 Task: Search one way flight ticket for 4 adults, 2 children, 2 infants in seat and 1 infant on lap in economy from Harrisburg: Harrisburg International Airport to New Bern: Coastal Carolina Regional Airport (was Craven County Regional) on 8-4-2023. Price is upto 30000. Outbound departure time preference is 5:15.
Action: Mouse pressed left at (281, 247)
Screenshot: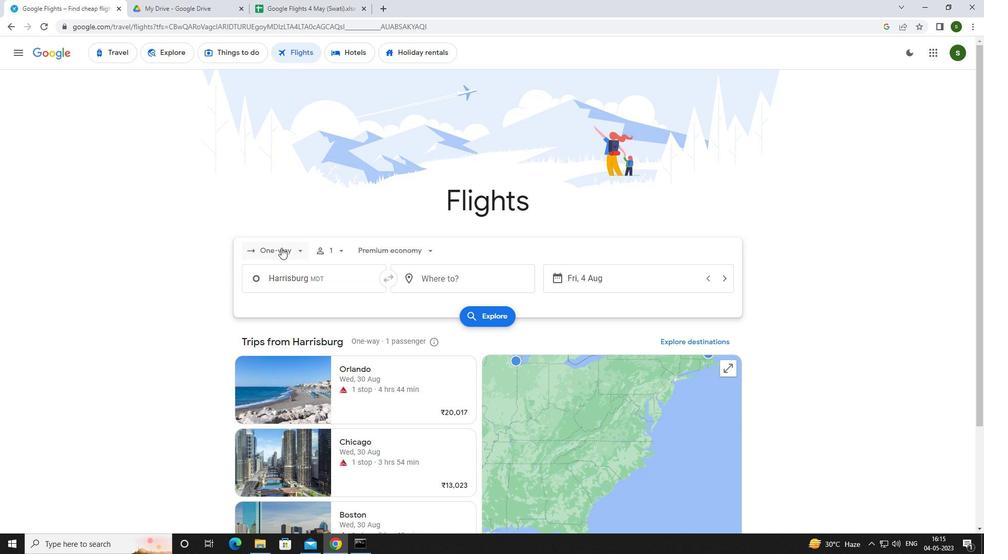 
Action: Mouse moved to (287, 297)
Screenshot: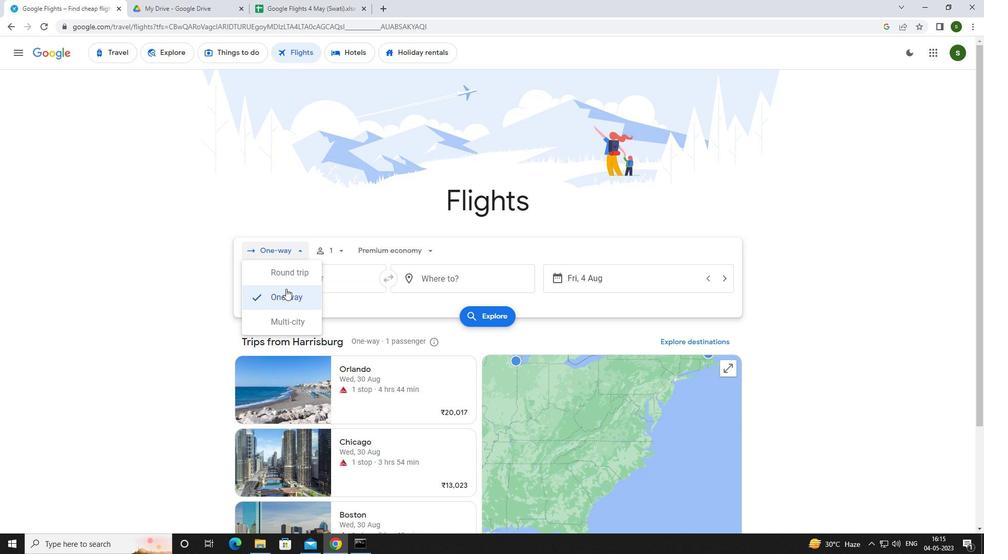 
Action: Mouse pressed left at (287, 297)
Screenshot: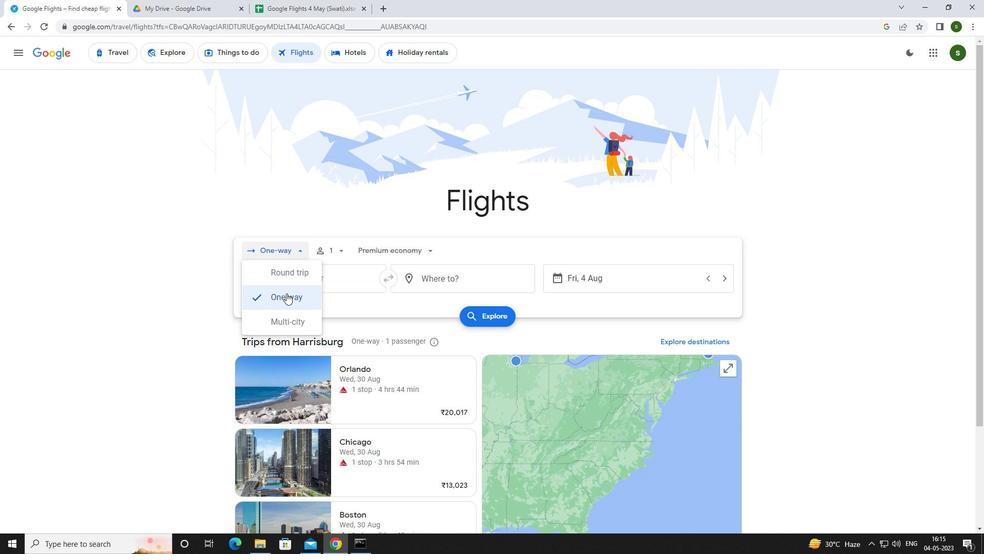 
Action: Mouse moved to (339, 251)
Screenshot: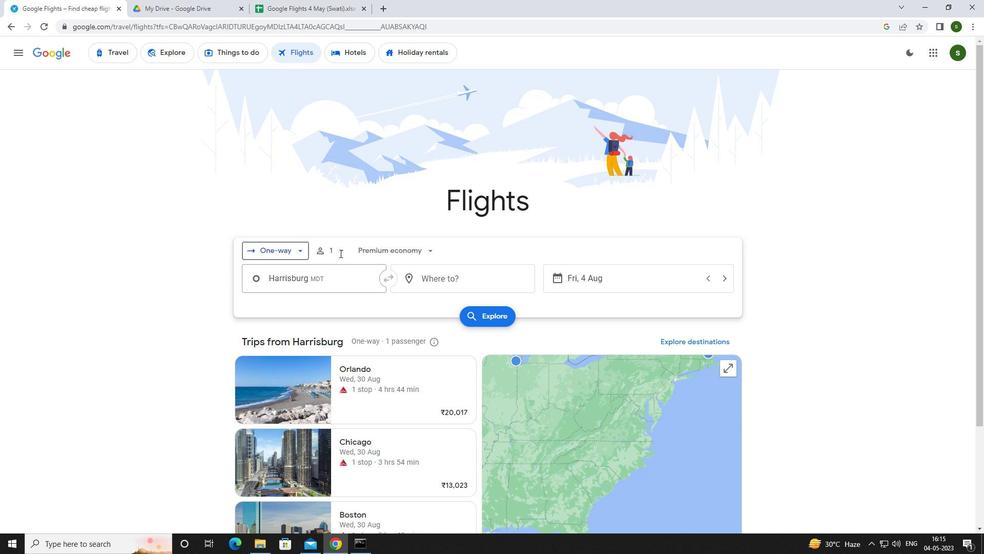 
Action: Mouse pressed left at (339, 251)
Screenshot: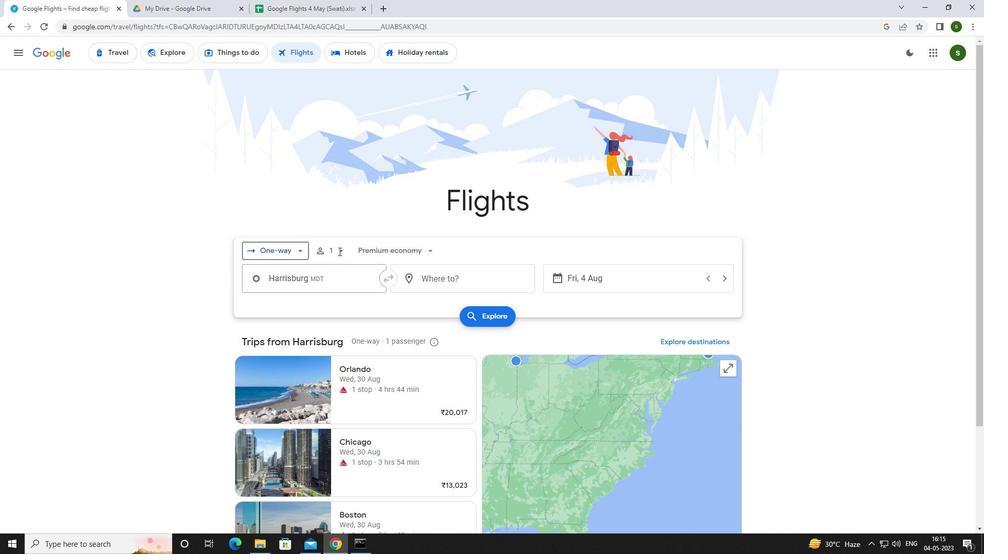 
Action: Mouse moved to (419, 275)
Screenshot: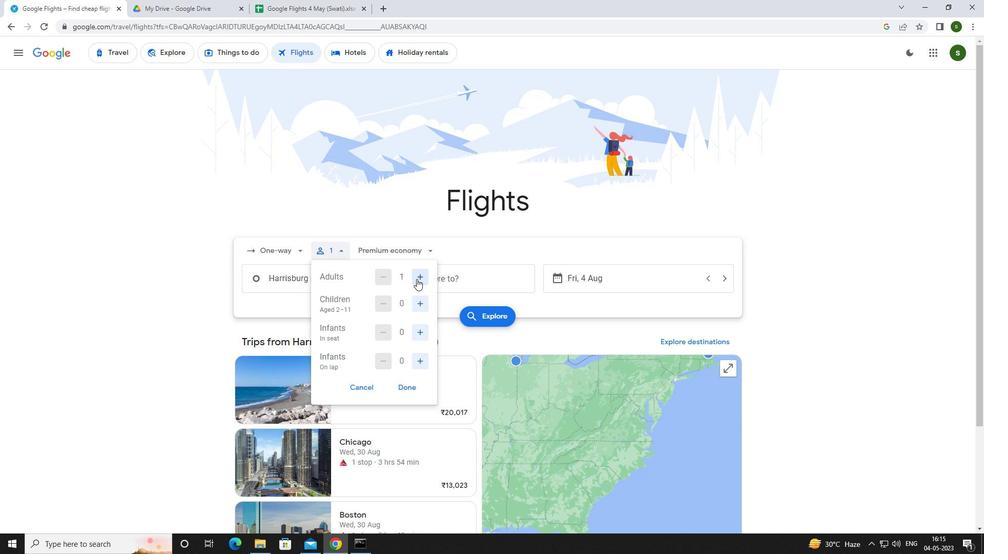 
Action: Mouse pressed left at (419, 275)
Screenshot: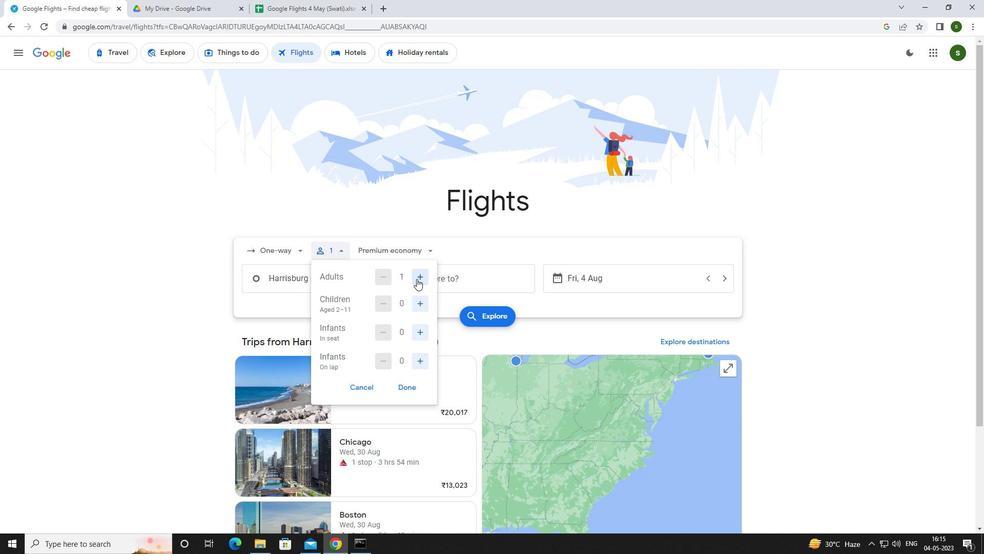 
Action: Mouse pressed left at (419, 275)
Screenshot: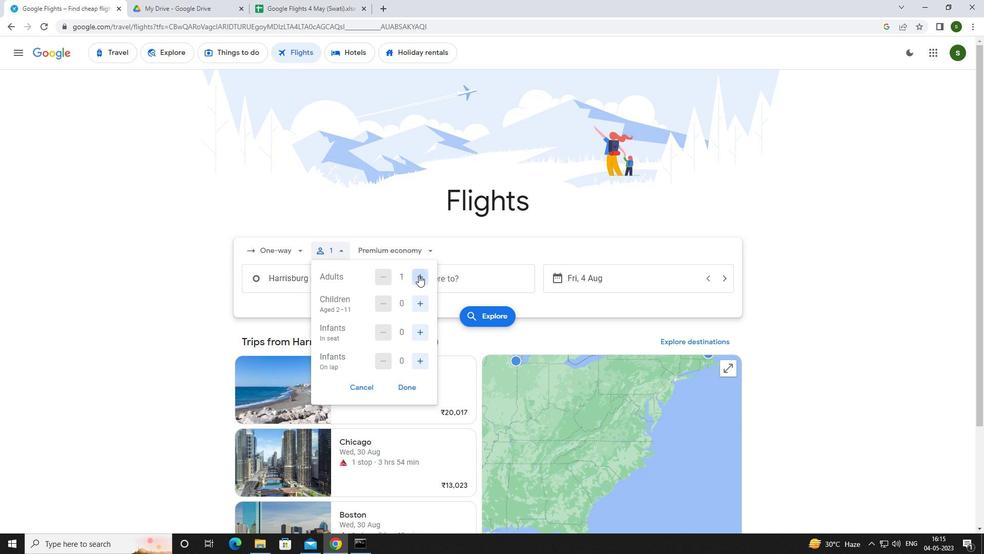 
Action: Mouse pressed left at (419, 275)
Screenshot: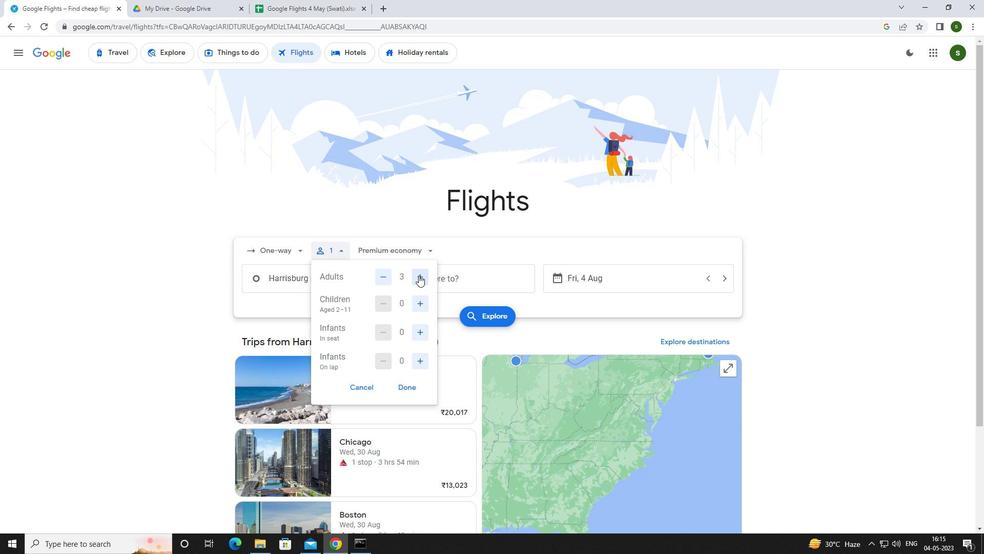 
Action: Mouse moved to (419, 301)
Screenshot: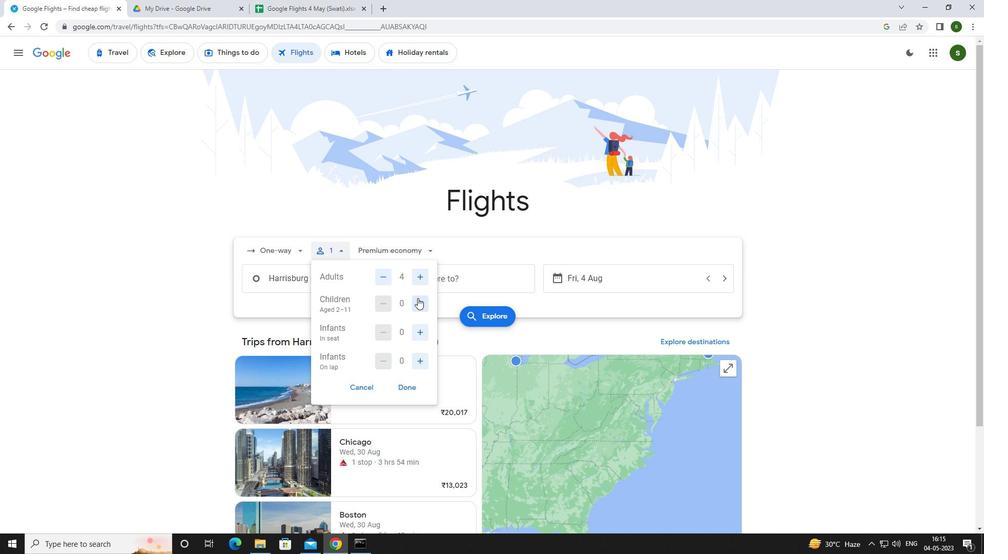 
Action: Mouse pressed left at (419, 301)
Screenshot: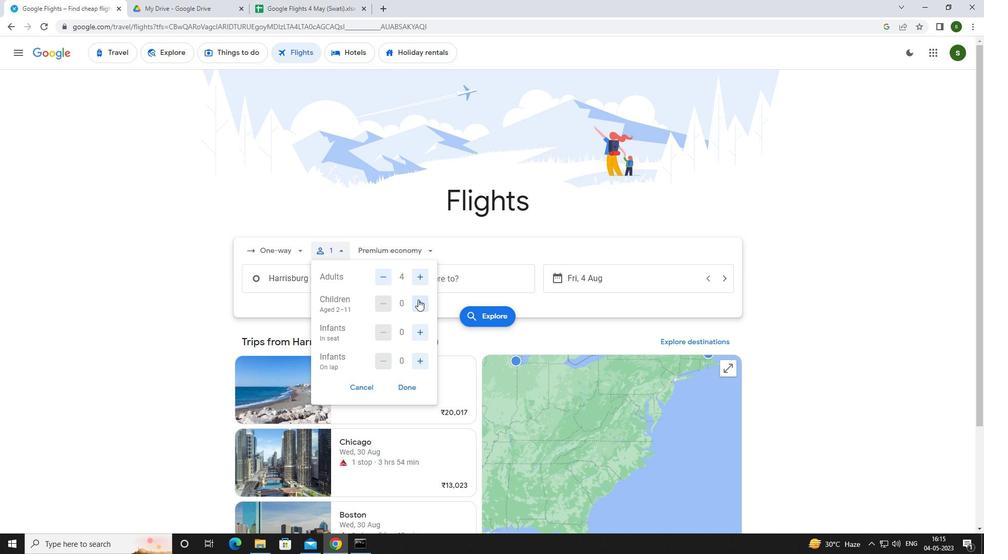 
Action: Mouse moved to (420, 301)
Screenshot: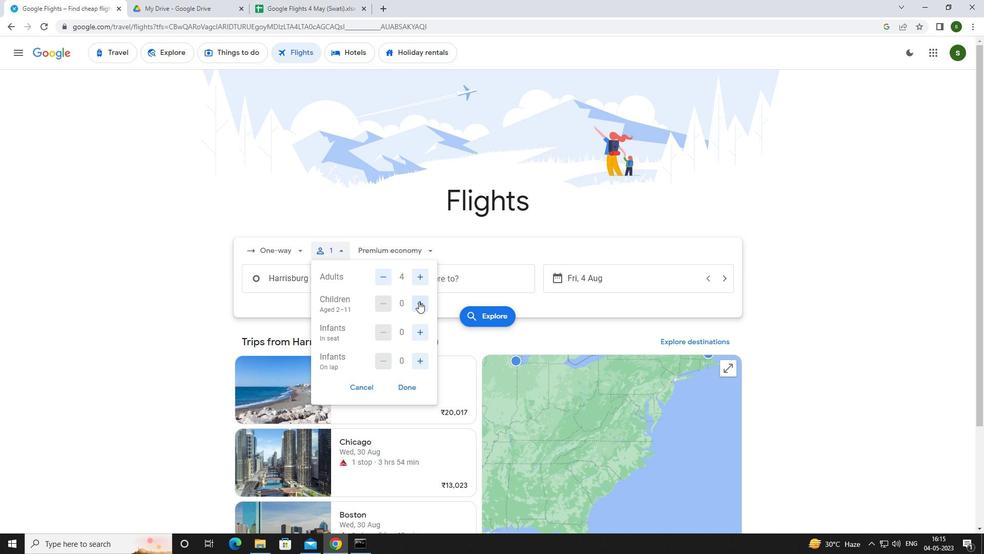 
Action: Mouse pressed left at (420, 301)
Screenshot: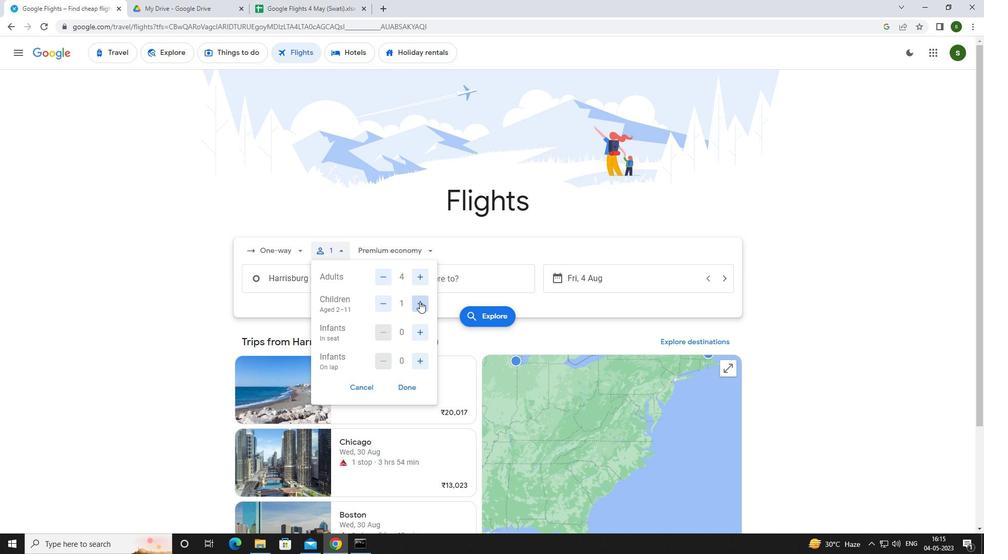 
Action: Mouse moved to (418, 327)
Screenshot: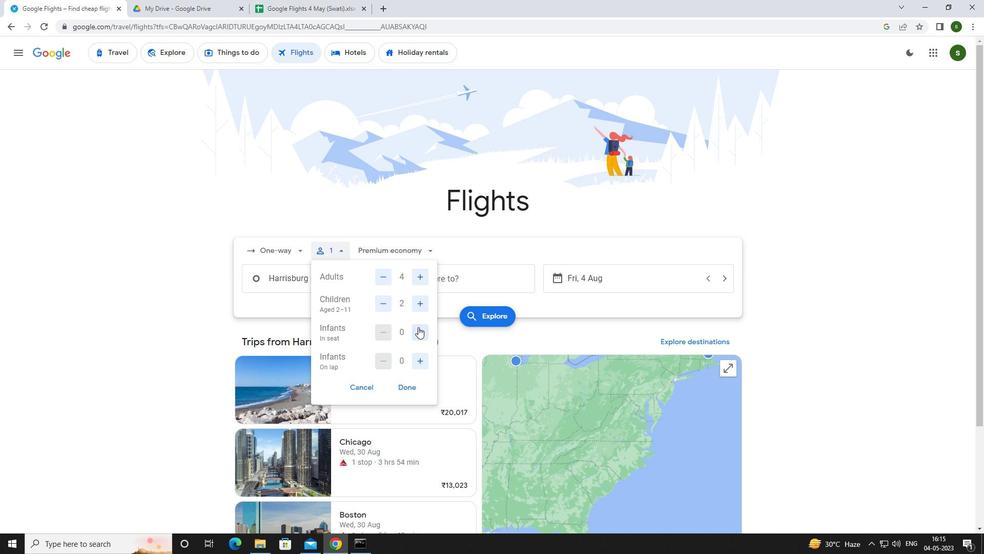 
Action: Mouse pressed left at (418, 327)
Screenshot: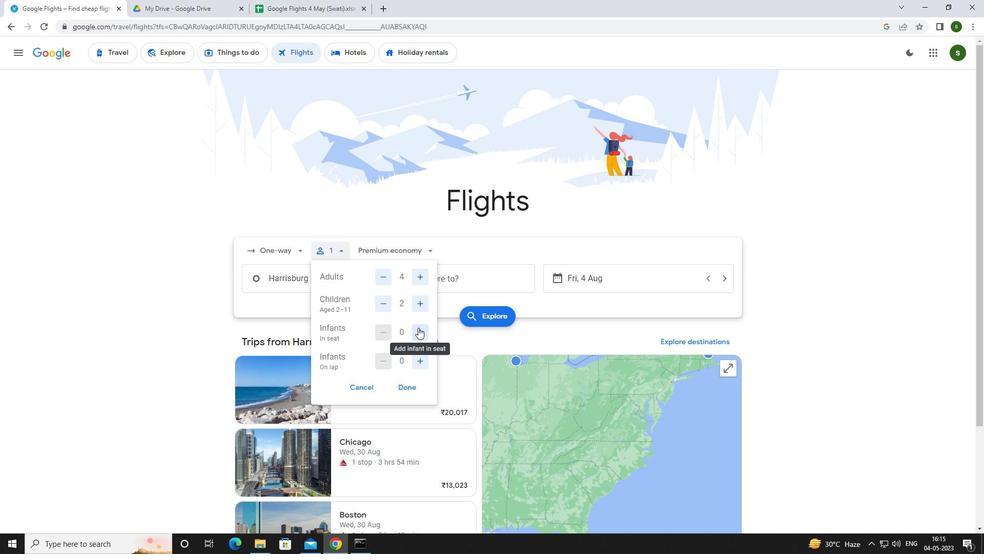 
Action: Mouse pressed left at (418, 327)
Screenshot: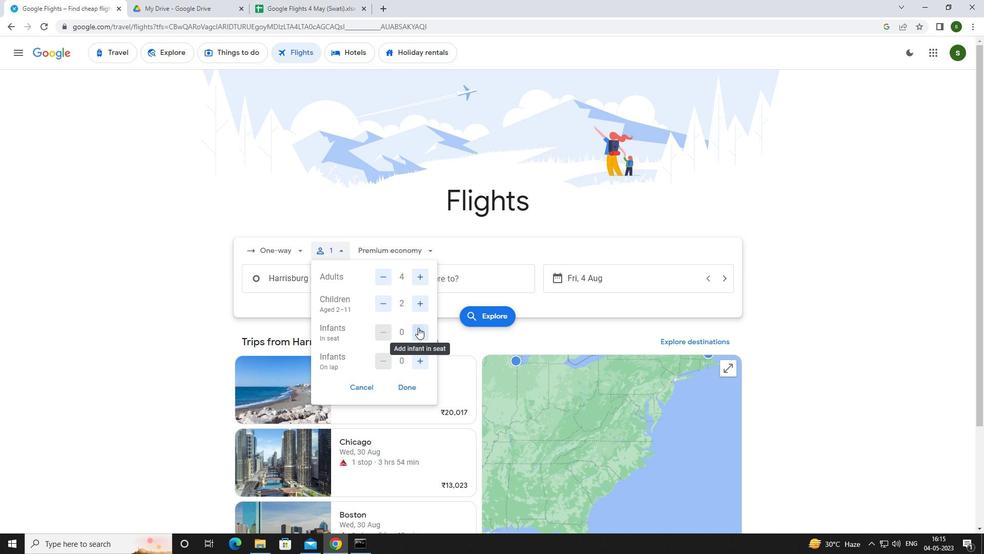 
Action: Mouse moved to (421, 359)
Screenshot: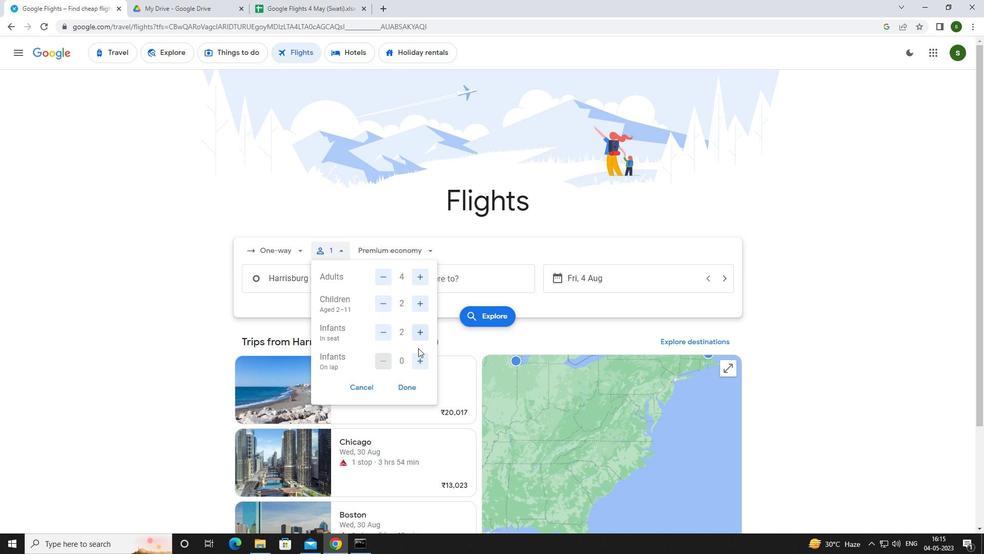 
Action: Mouse pressed left at (421, 359)
Screenshot: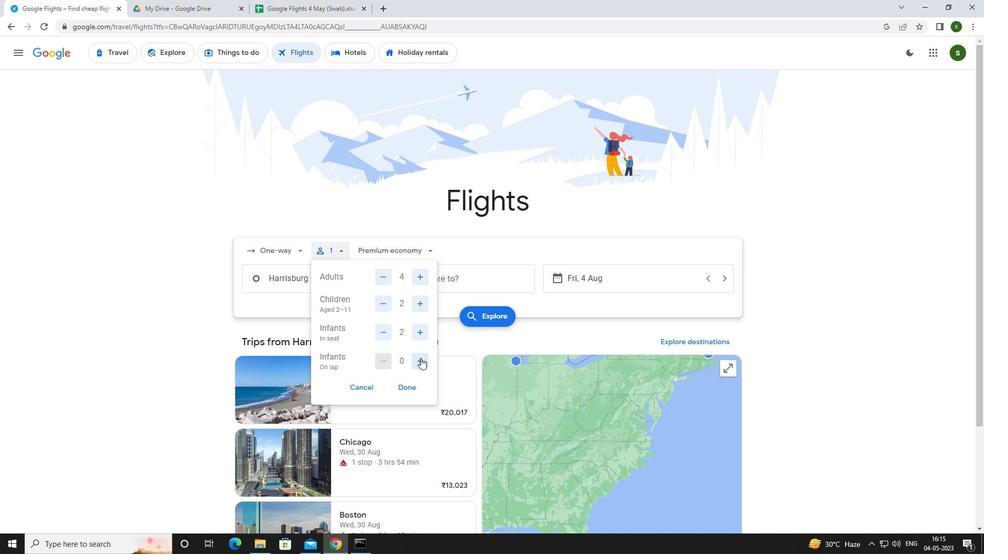 
Action: Mouse moved to (407, 250)
Screenshot: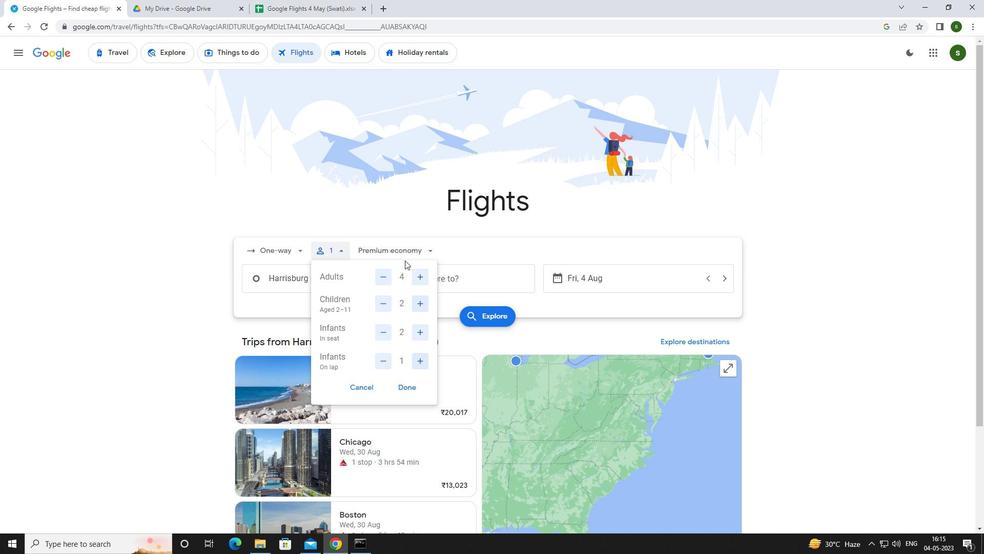 
Action: Mouse pressed left at (407, 250)
Screenshot: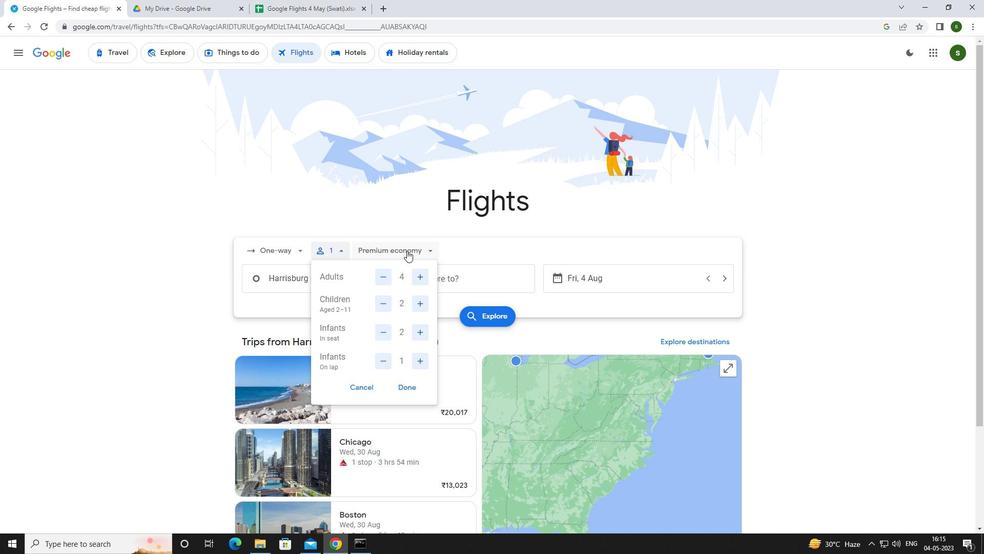 
Action: Mouse moved to (408, 272)
Screenshot: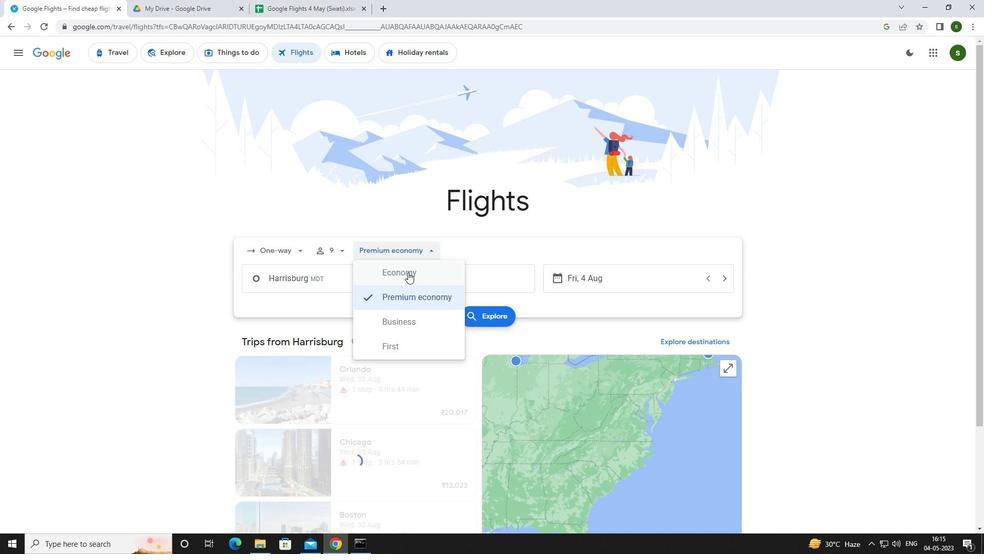 
Action: Mouse pressed left at (408, 272)
Screenshot: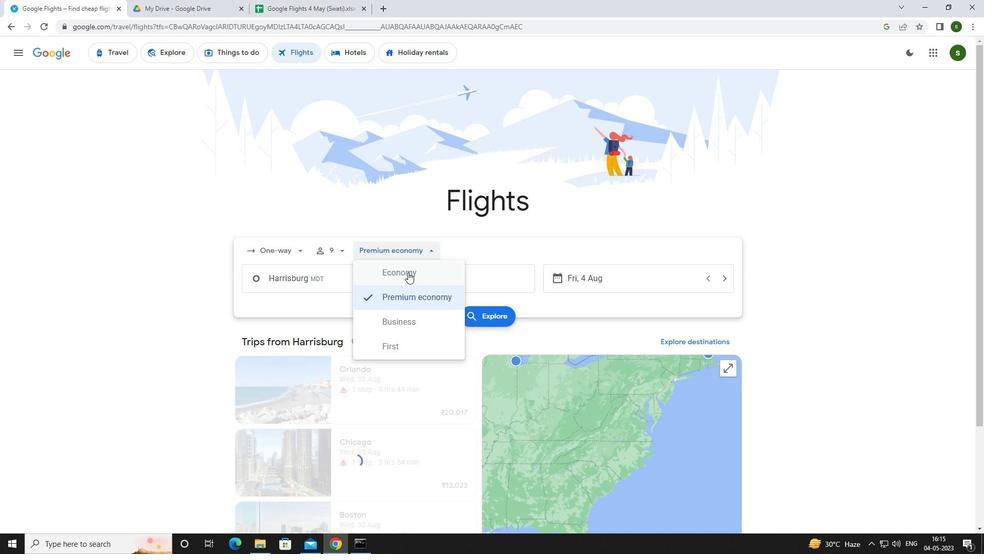 
Action: Mouse moved to (350, 281)
Screenshot: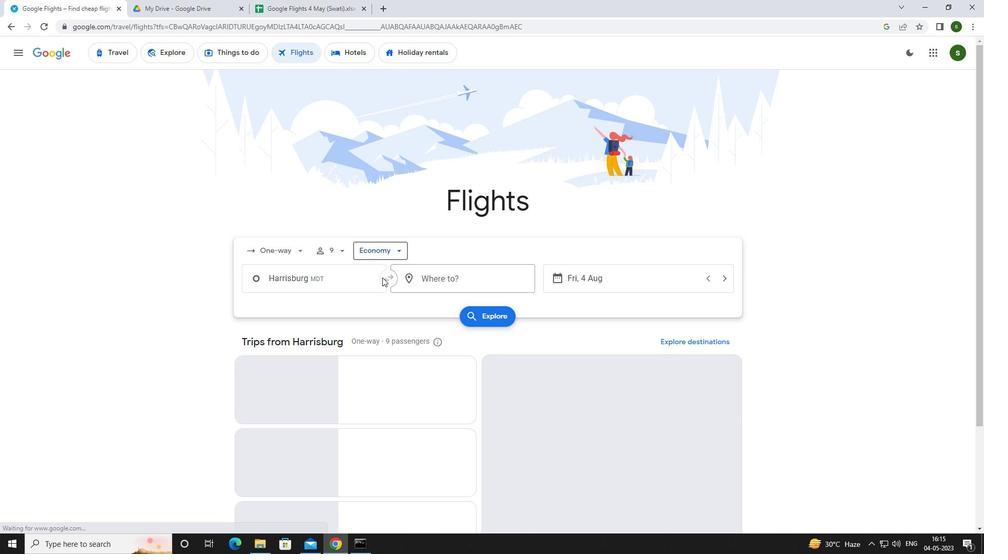 
Action: Mouse pressed left at (350, 281)
Screenshot: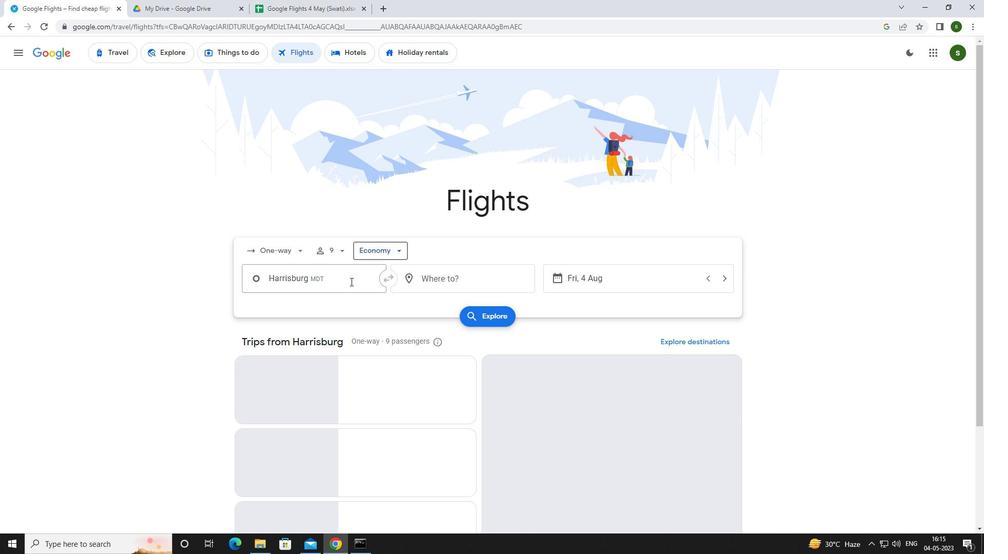
Action: Mouse moved to (347, 283)
Screenshot: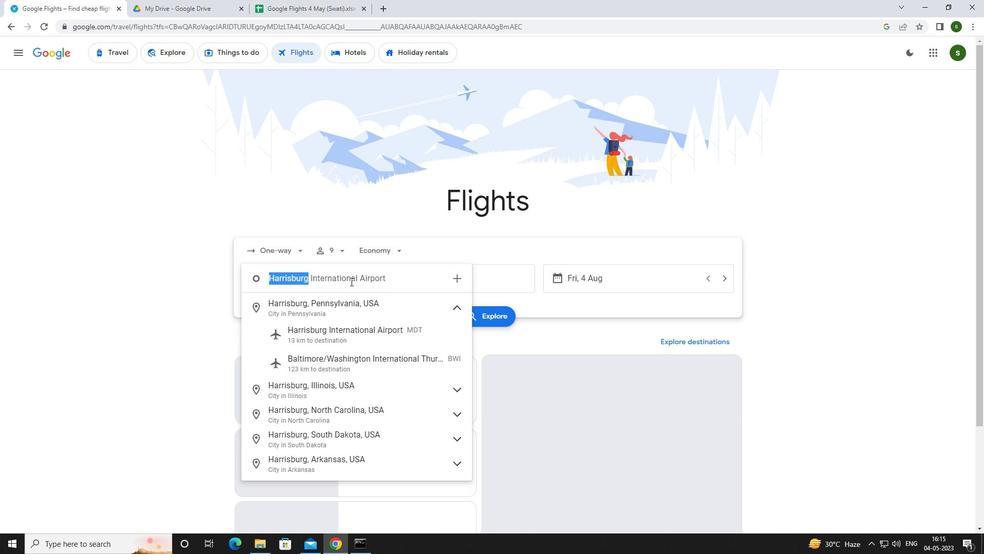 
Action: Key pressed <Key.caps_lock>h<Key.caps_lock>arrisburg
Screenshot: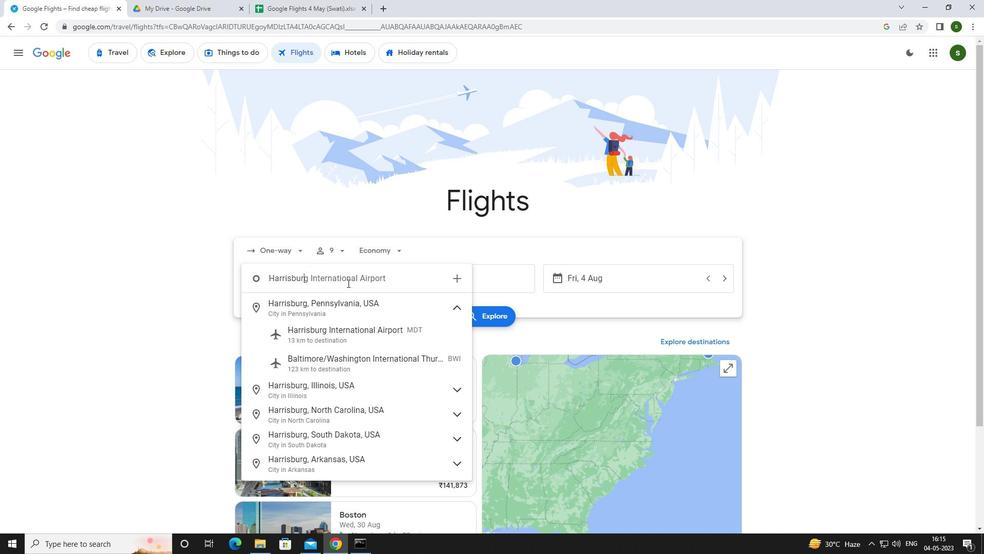 
Action: Mouse moved to (348, 332)
Screenshot: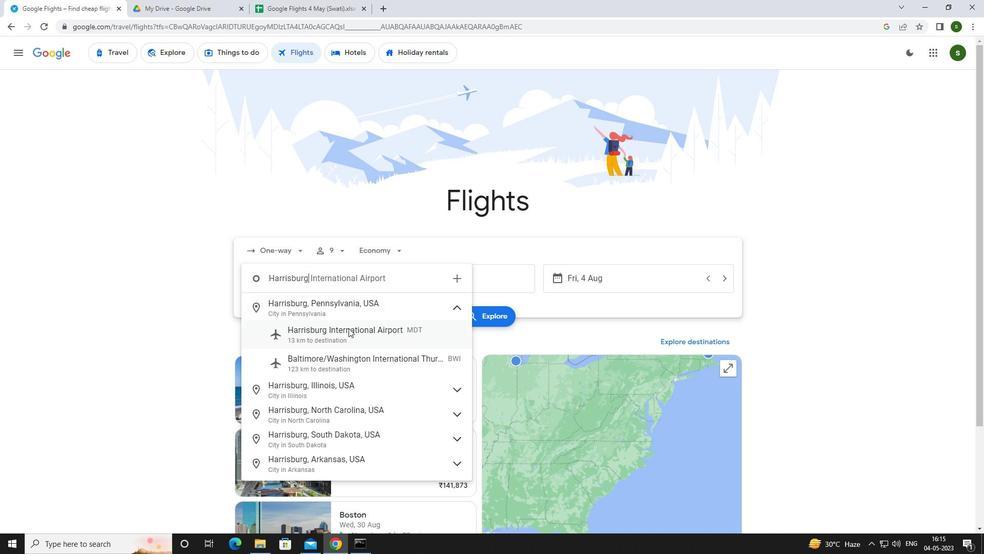 
Action: Mouse pressed left at (348, 332)
Screenshot: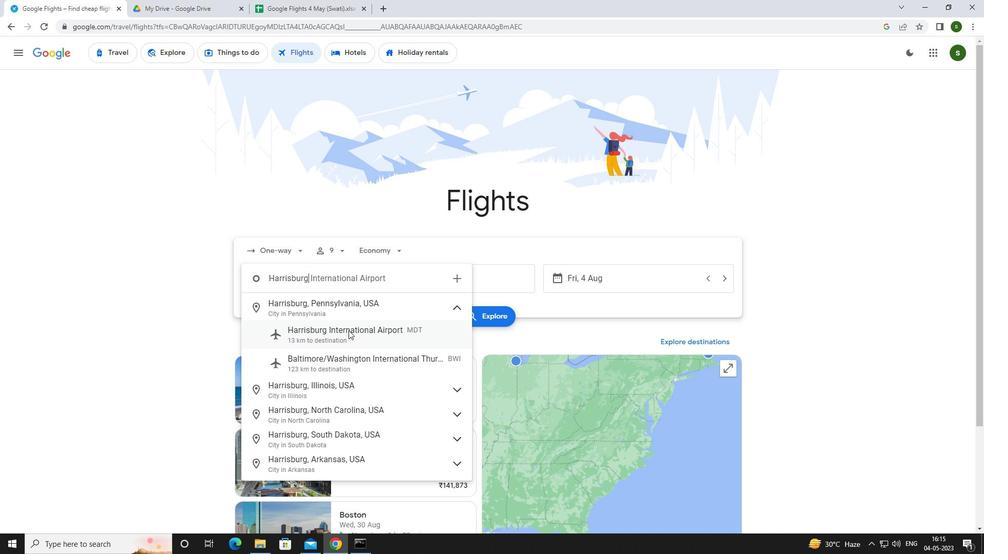 
Action: Mouse moved to (446, 274)
Screenshot: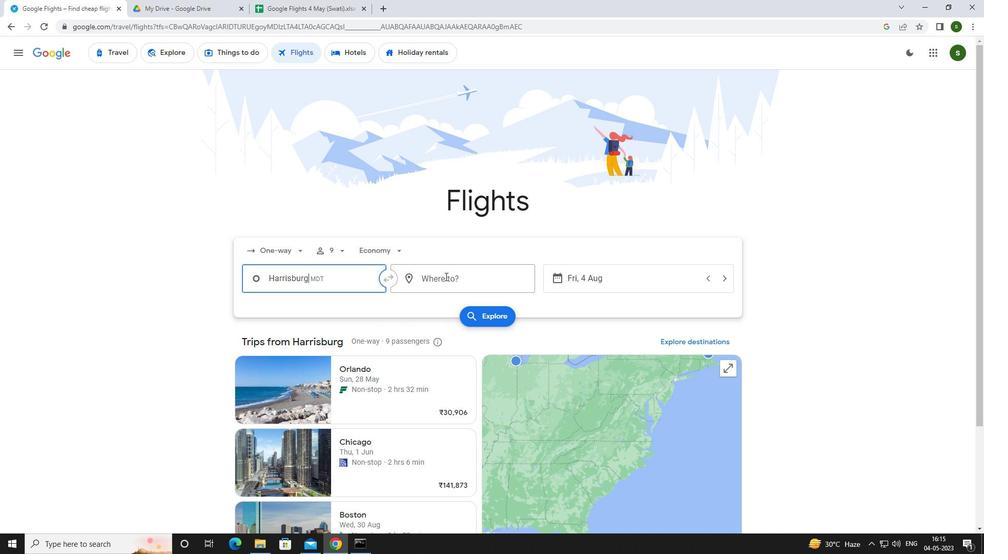 
Action: Mouse pressed left at (446, 274)
Screenshot: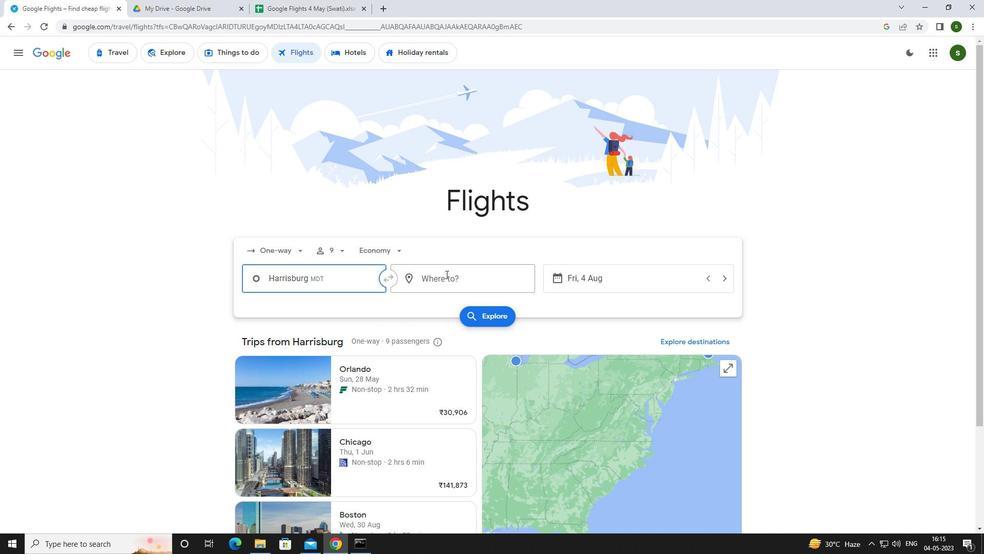 
Action: Mouse moved to (416, 285)
Screenshot: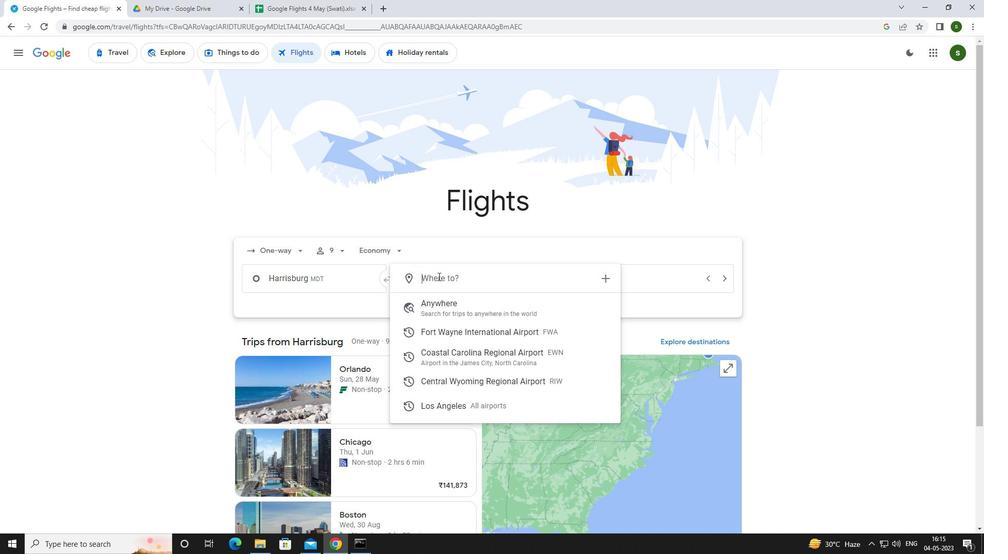 
Action: Key pressed <Key.caps_lock>c<Key.caps_lock>oastal
Screenshot: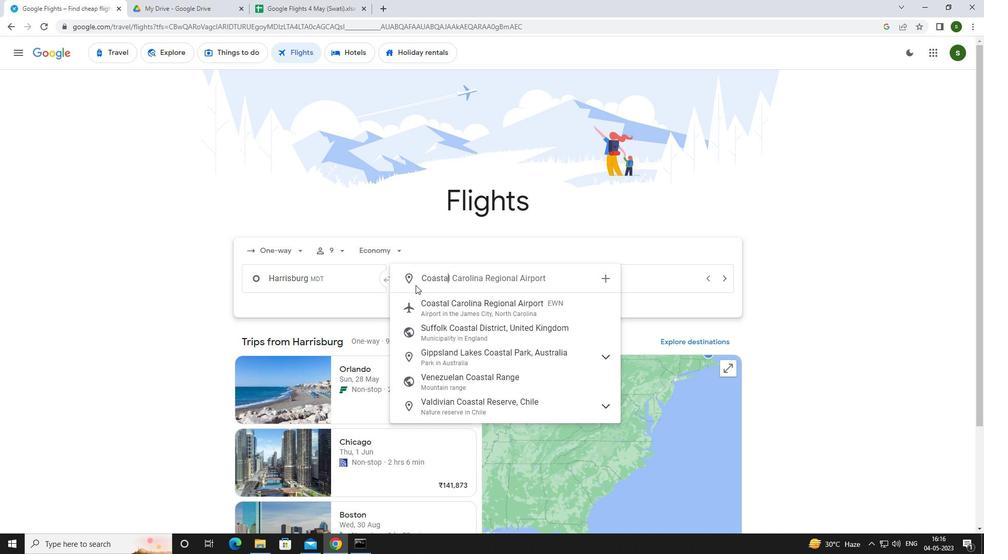 
Action: Mouse moved to (457, 305)
Screenshot: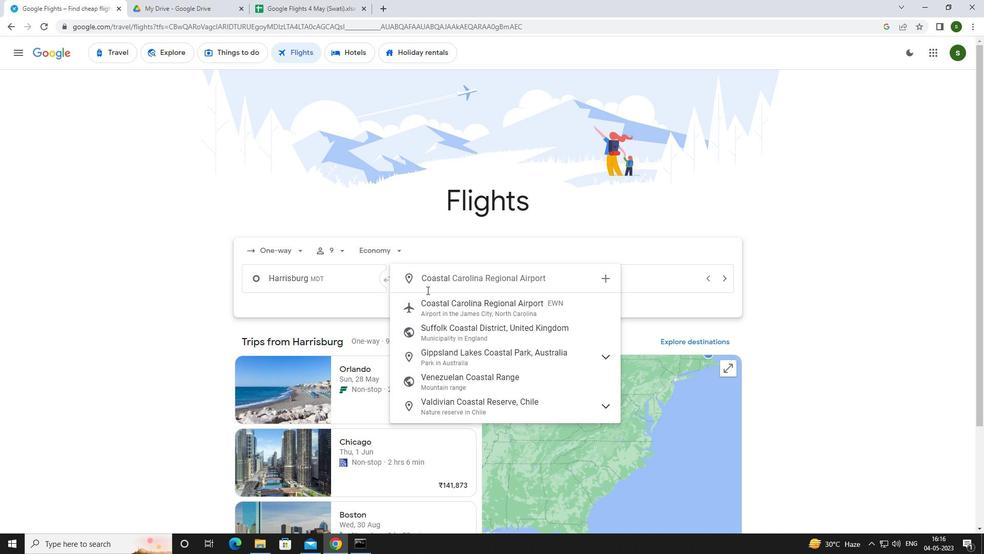 
Action: Mouse pressed left at (457, 305)
Screenshot: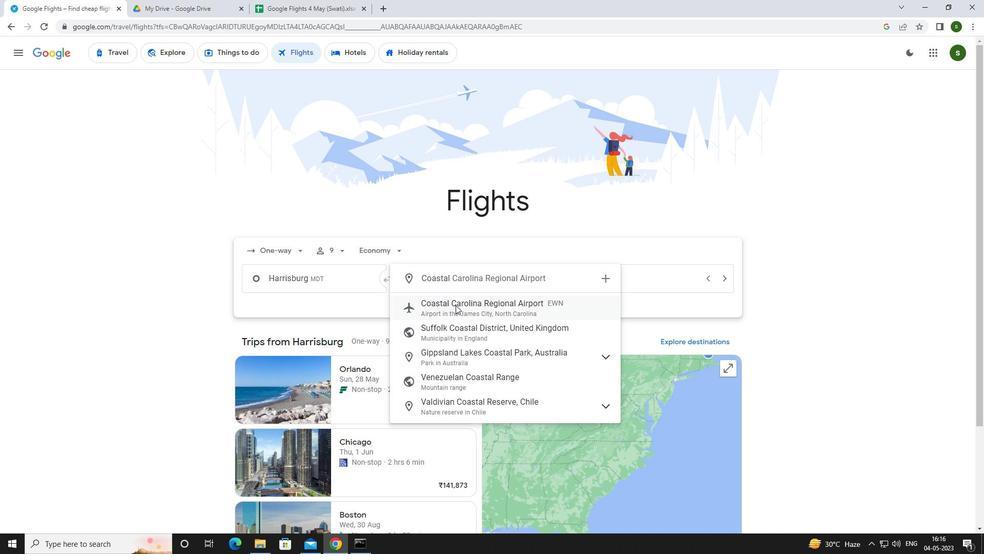 
Action: Mouse moved to (616, 280)
Screenshot: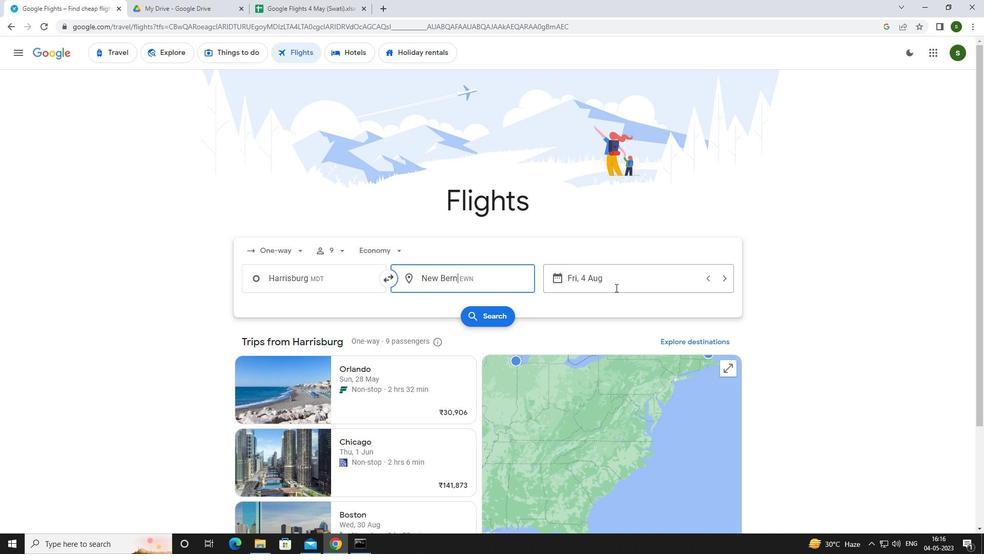 
Action: Mouse pressed left at (616, 280)
Screenshot: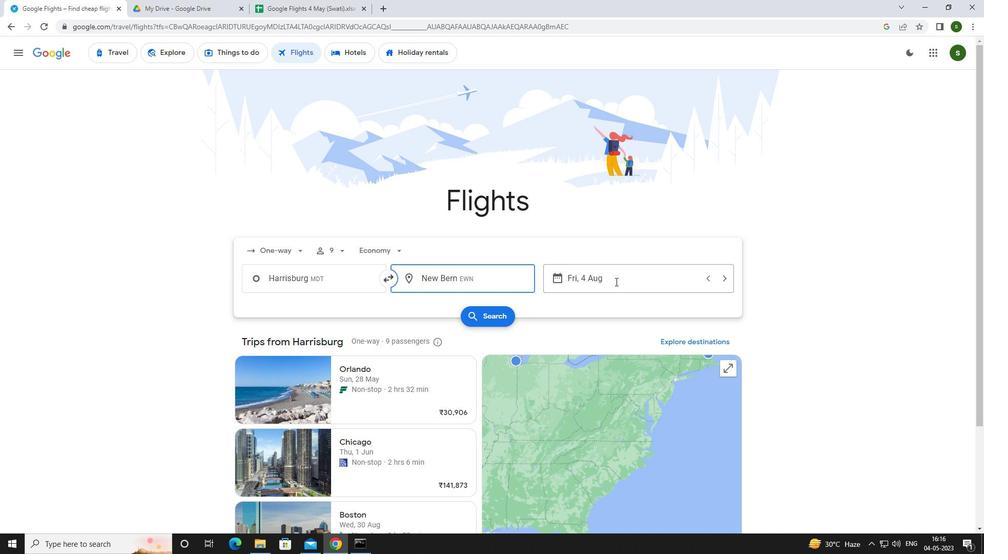 
Action: Mouse moved to (496, 341)
Screenshot: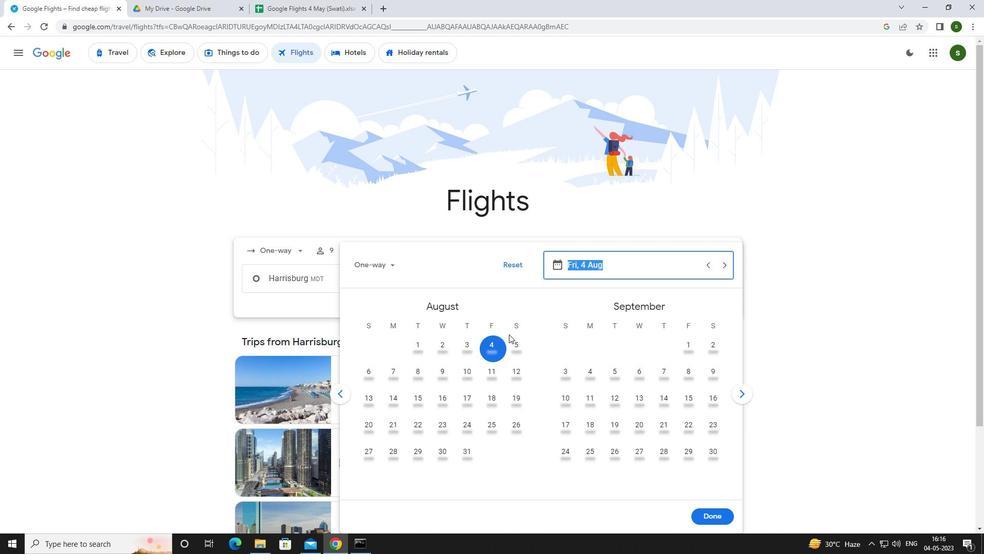 
Action: Mouse pressed left at (496, 341)
Screenshot: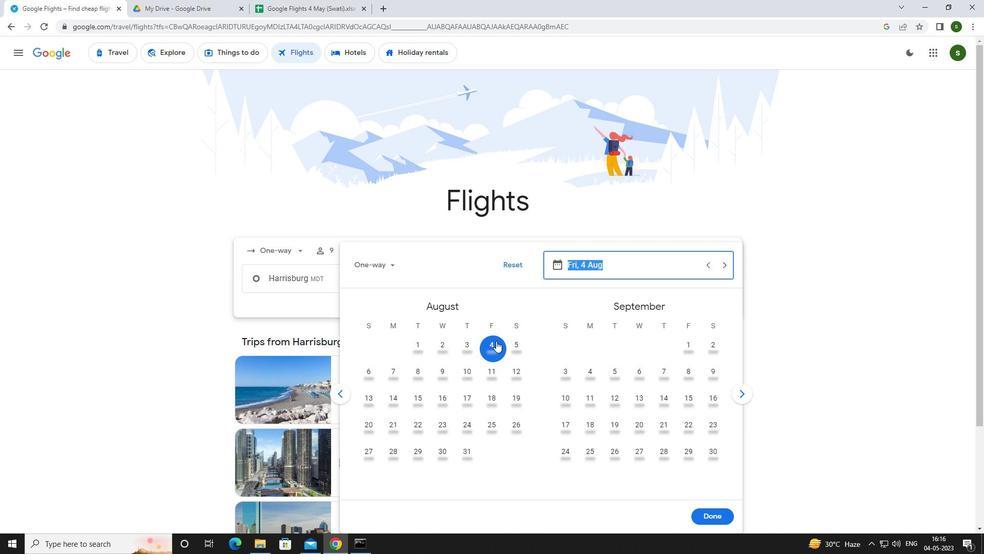 
Action: Mouse moved to (708, 513)
Screenshot: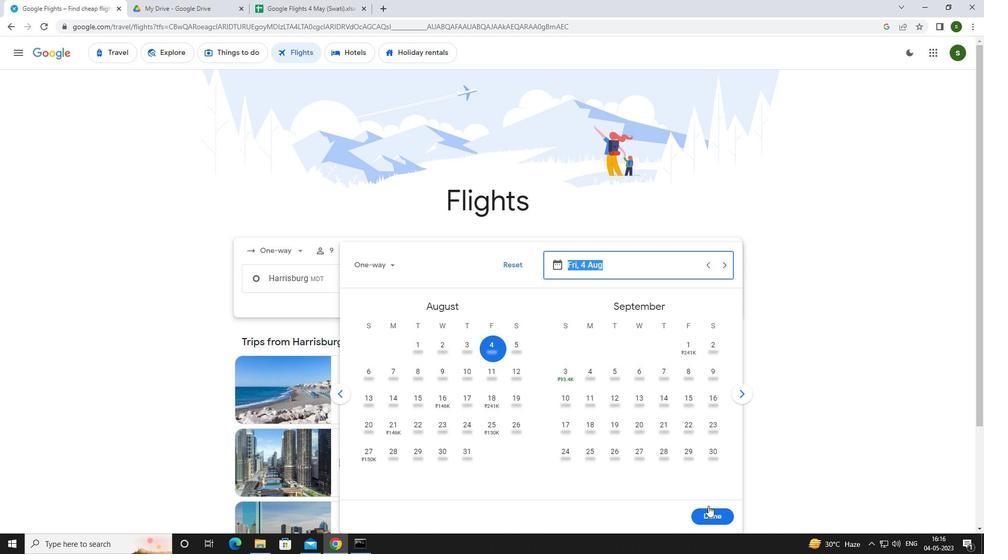 
Action: Mouse pressed left at (708, 513)
Screenshot: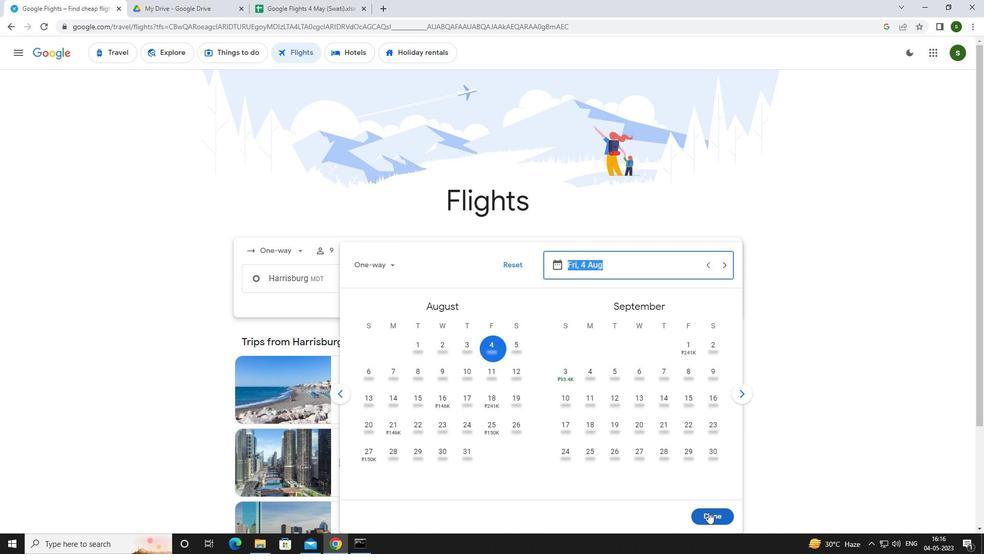 
Action: Mouse moved to (496, 313)
Screenshot: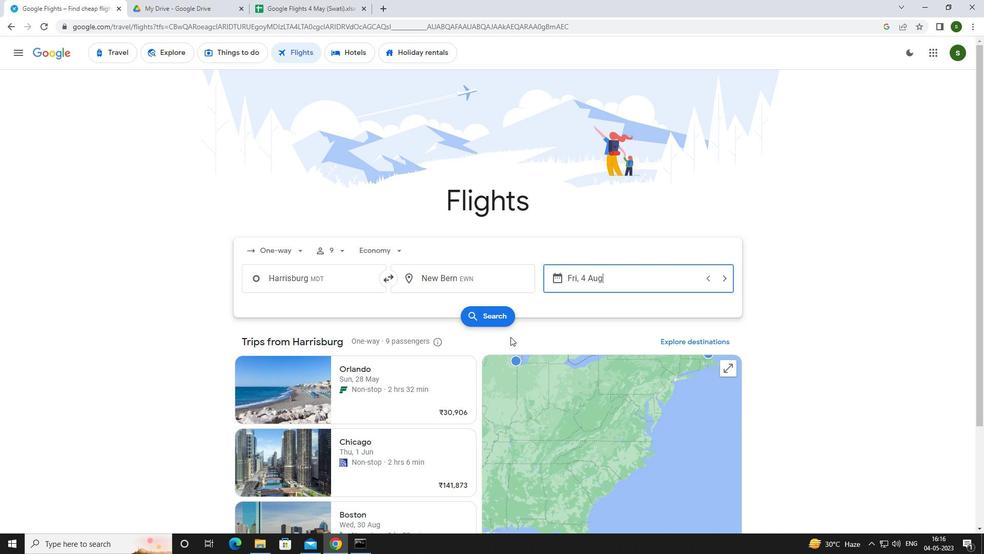 
Action: Mouse pressed left at (496, 313)
Screenshot: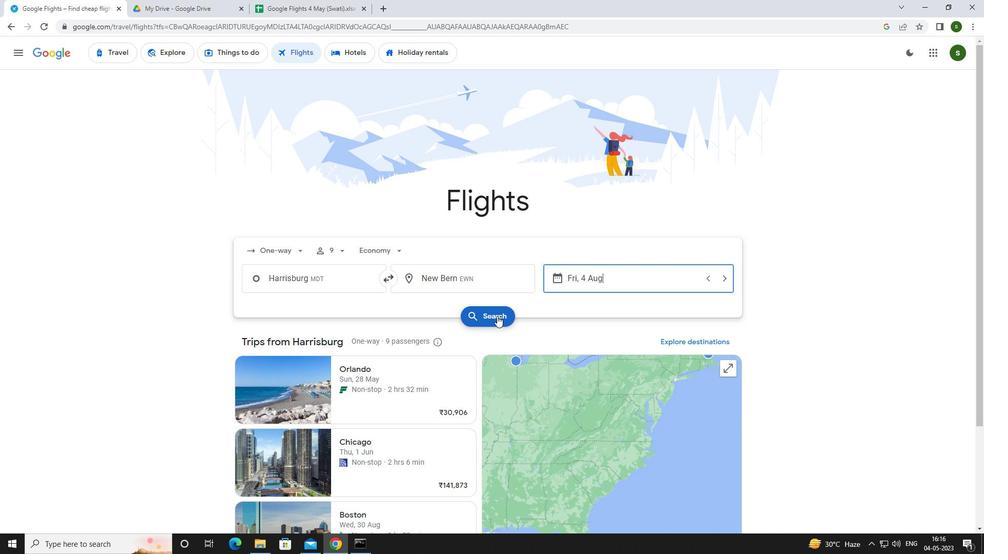 
Action: Mouse moved to (257, 145)
Screenshot: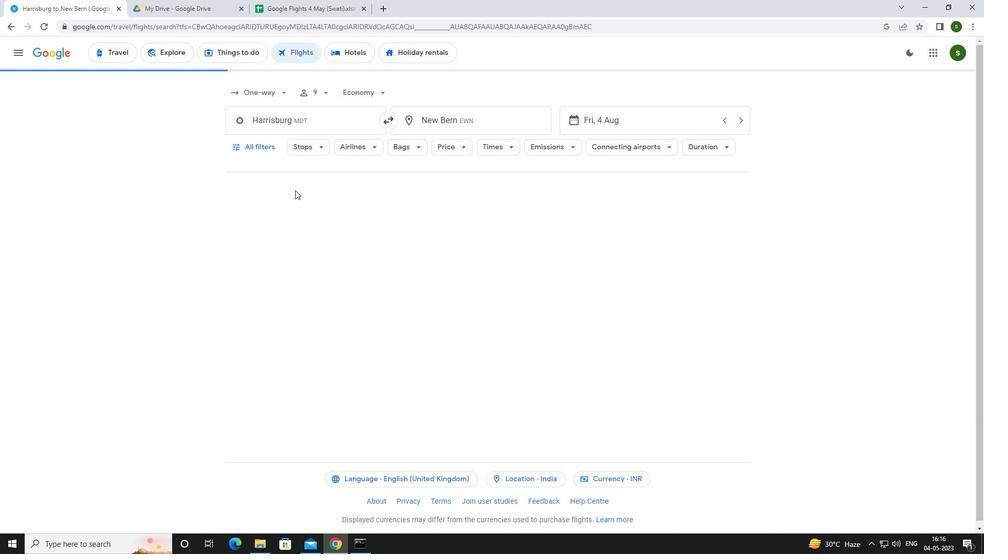 
Action: Mouse pressed left at (257, 145)
Screenshot: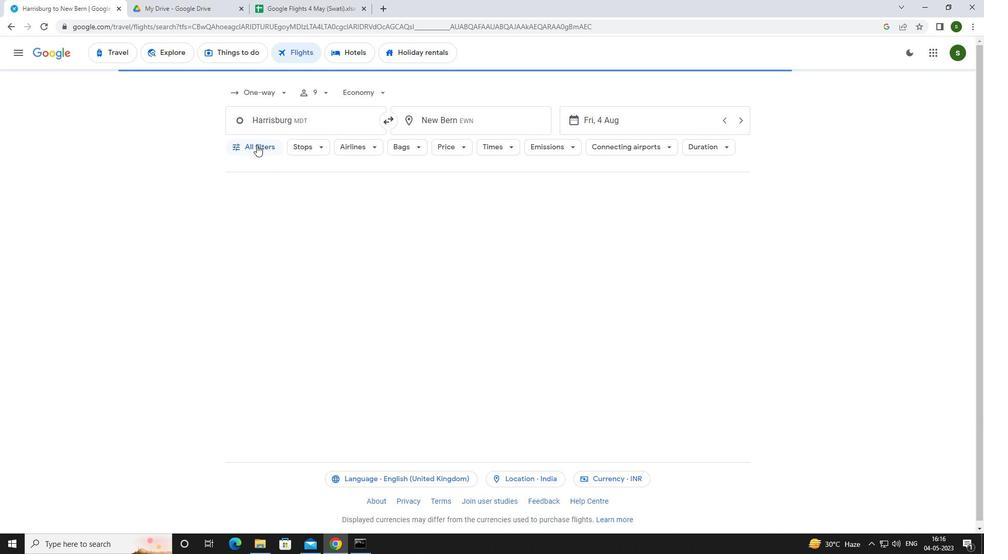 
Action: Mouse moved to (338, 257)
Screenshot: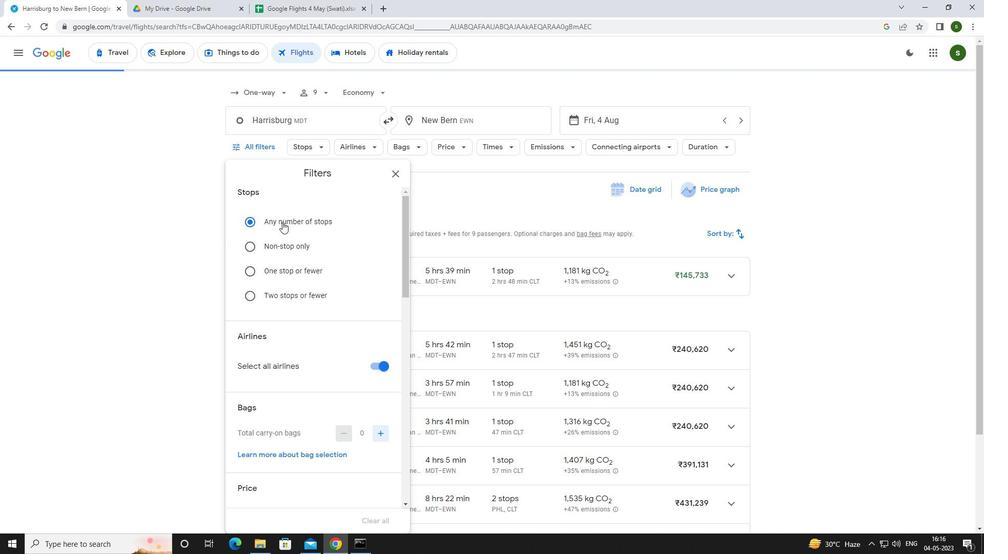 
Action: Mouse scrolled (338, 256) with delta (0, 0)
Screenshot: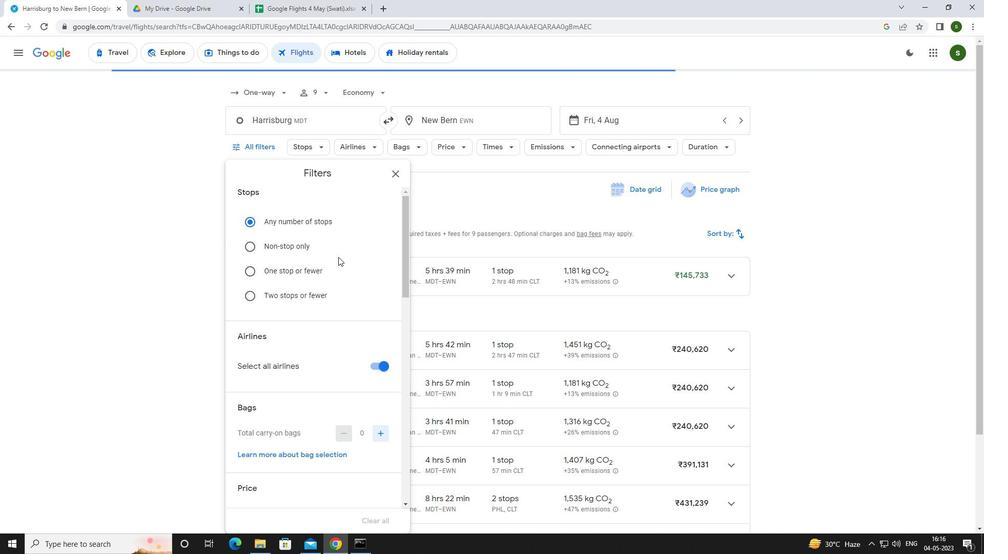 
Action: Mouse scrolled (338, 256) with delta (0, 0)
Screenshot: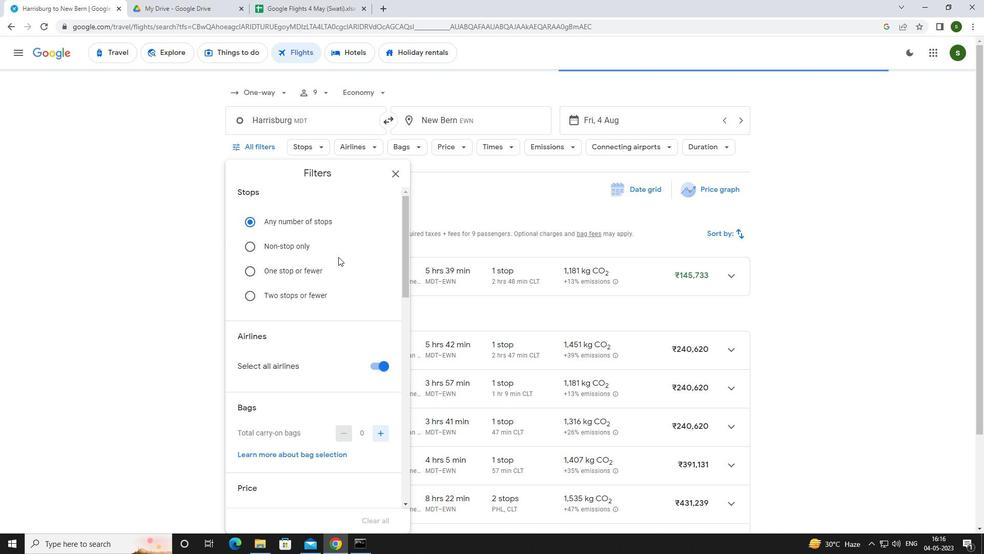 
Action: Mouse scrolled (338, 256) with delta (0, 0)
Screenshot: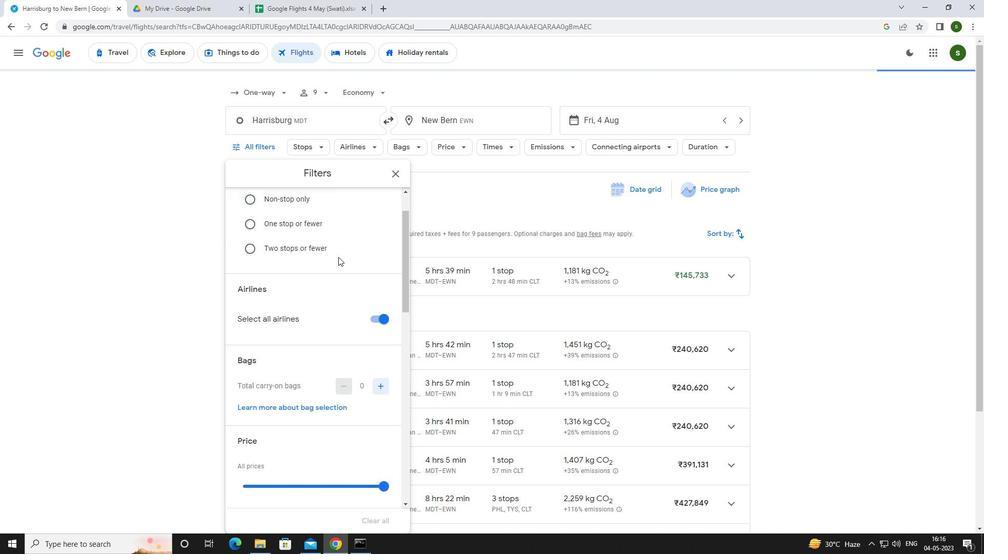 
Action: Mouse scrolled (338, 256) with delta (0, 0)
Screenshot: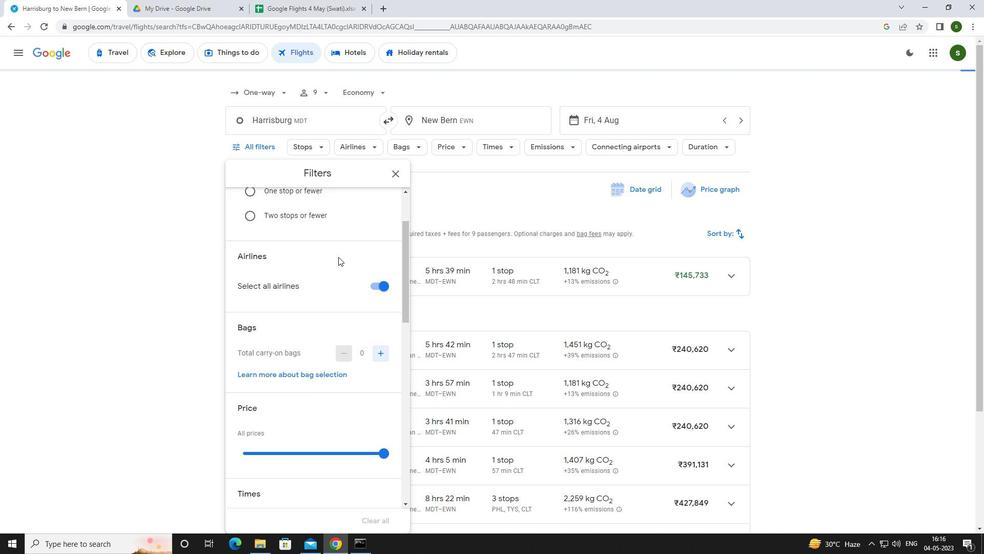 
Action: Mouse scrolled (338, 256) with delta (0, 0)
Screenshot: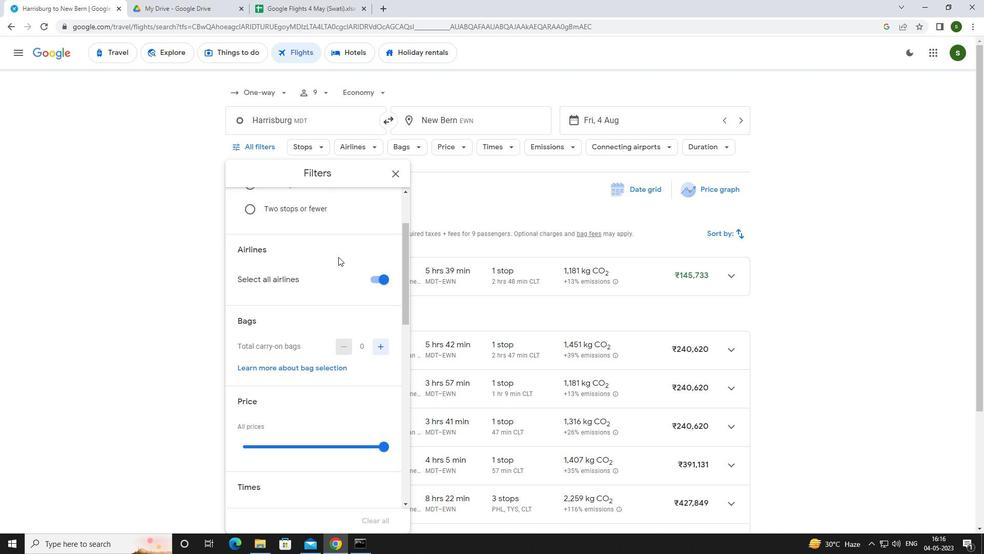 
Action: Mouse moved to (339, 257)
Screenshot: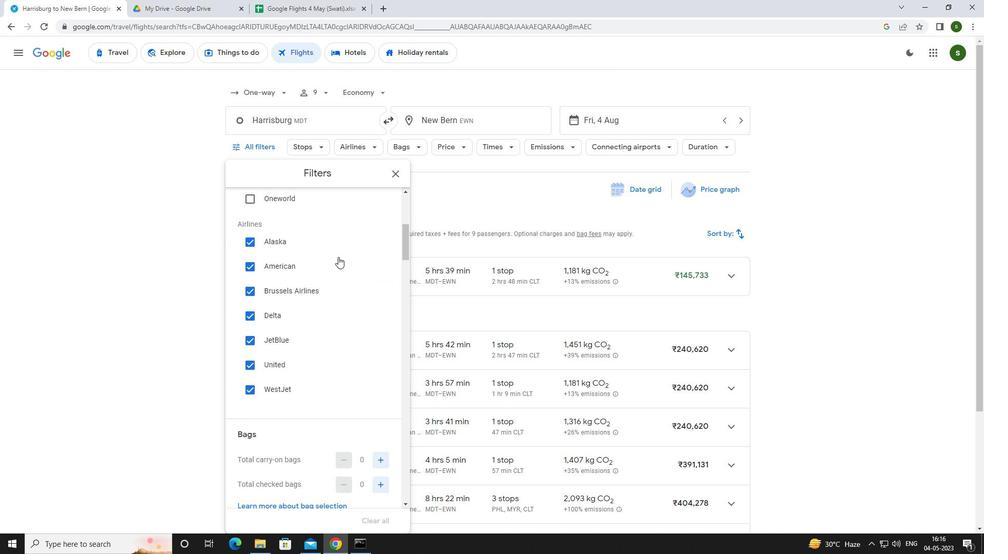 
Action: Mouse scrolled (339, 256) with delta (0, 0)
Screenshot: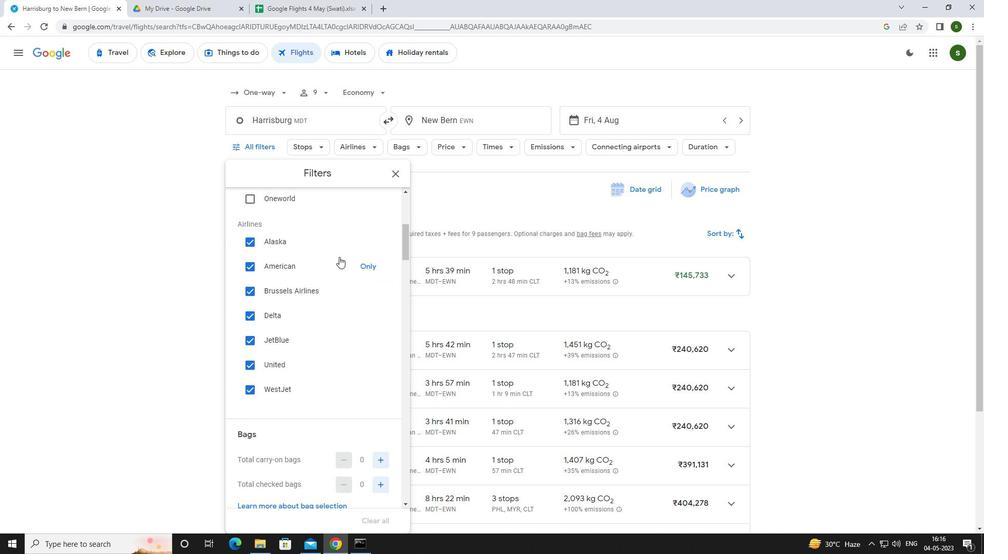 
Action: Mouse scrolled (339, 256) with delta (0, 0)
Screenshot: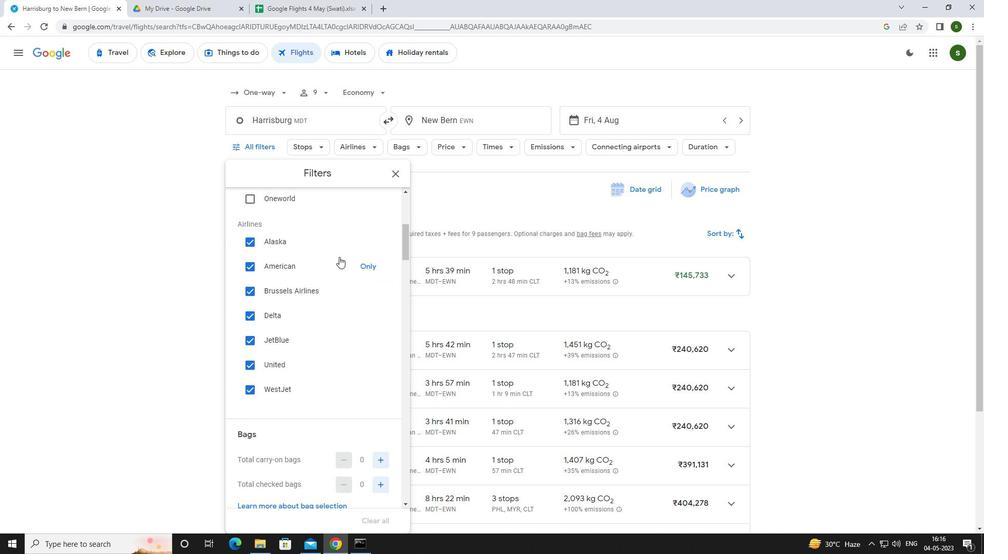 
Action: Mouse scrolled (339, 256) with delta (0, 0)
Screenshot: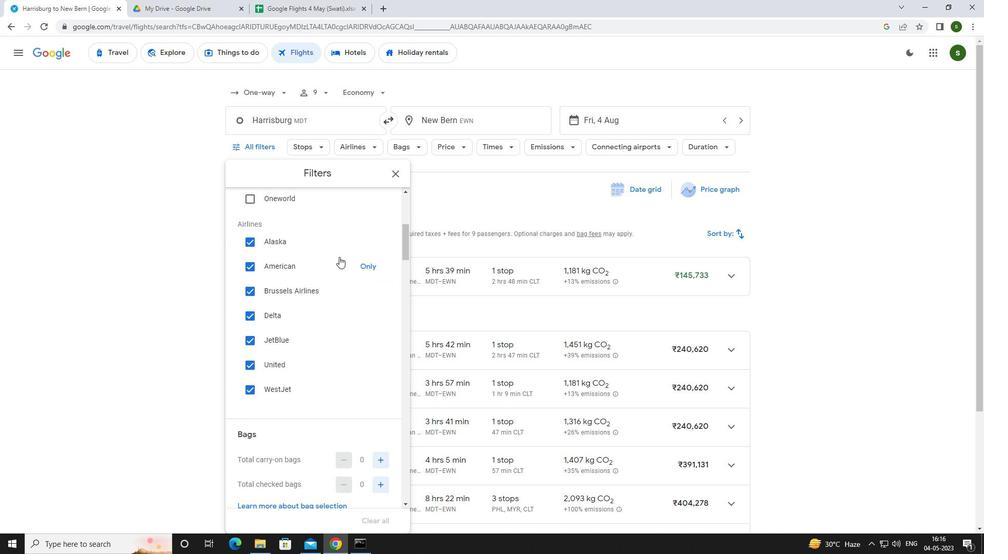 
Action: Mouse scrolled (339, 256) with delta (0, 0)
Screenshot: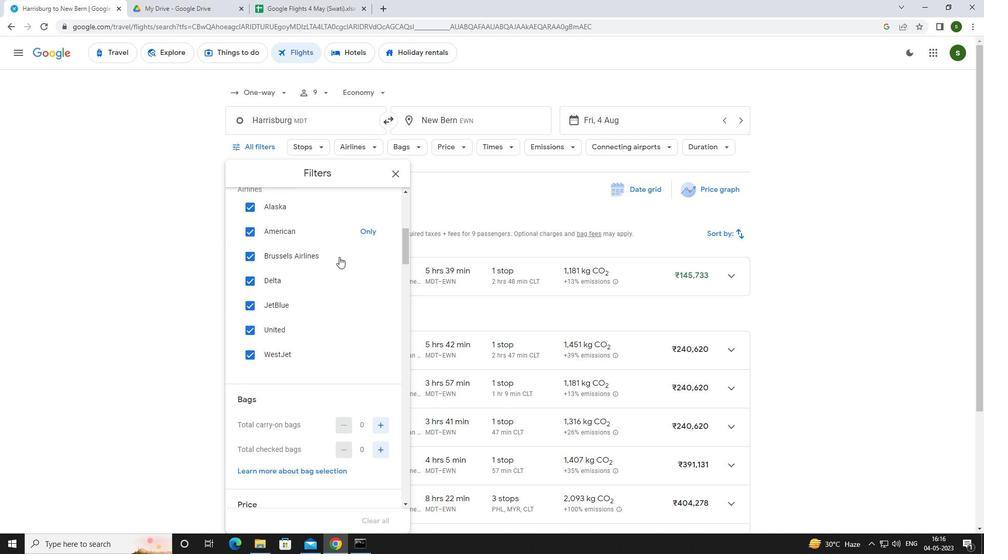 
Action: Mouse scrolled (339, 256) with delta (0, 0)
Screenshot: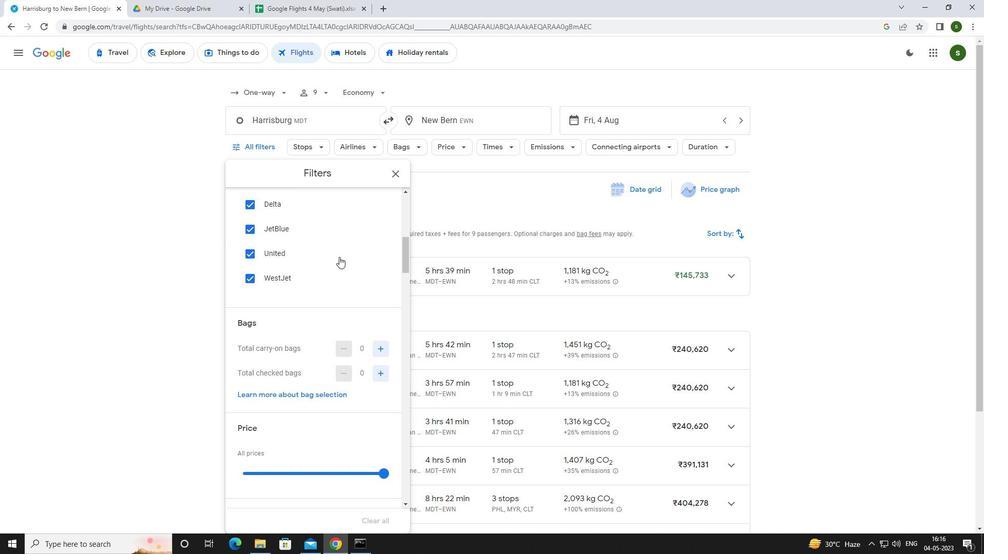 
Action: Mouse scrolled (339, 256) with delta (0, 0)
Screenshot: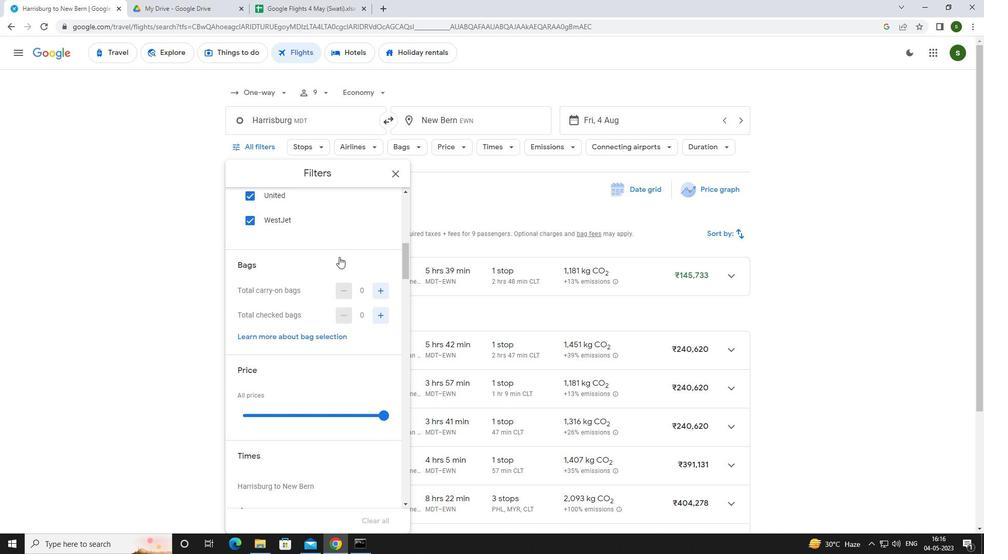 
Action: Mouse moved to (384, 277)
Screenshot: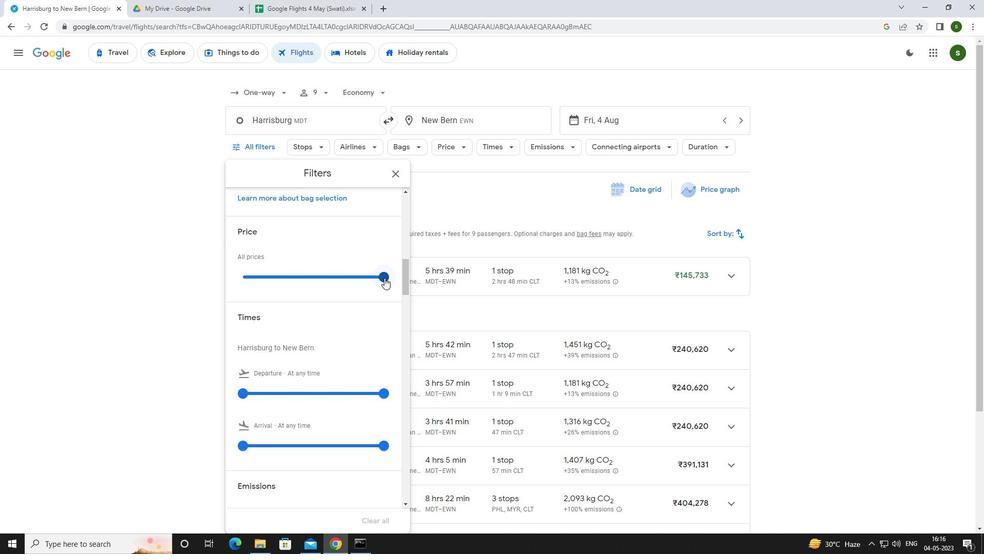 
Action: Mouse pressed left at (384, 277)
Screenshot: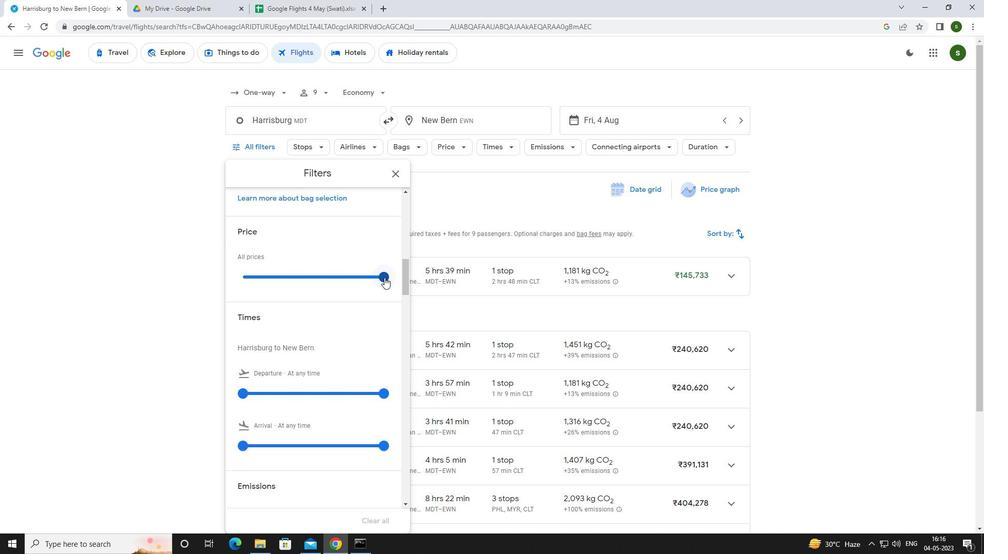 
Action: Mouse moved to (282, 295)
Screenshot: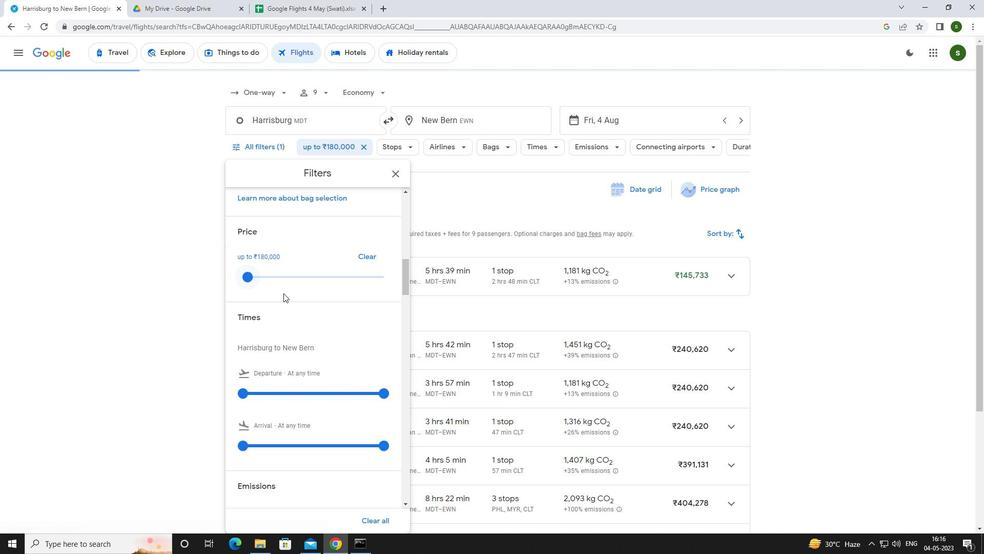 
Action: Mouse scrolled (282, 294) with delta (0, 0)
Screenshot: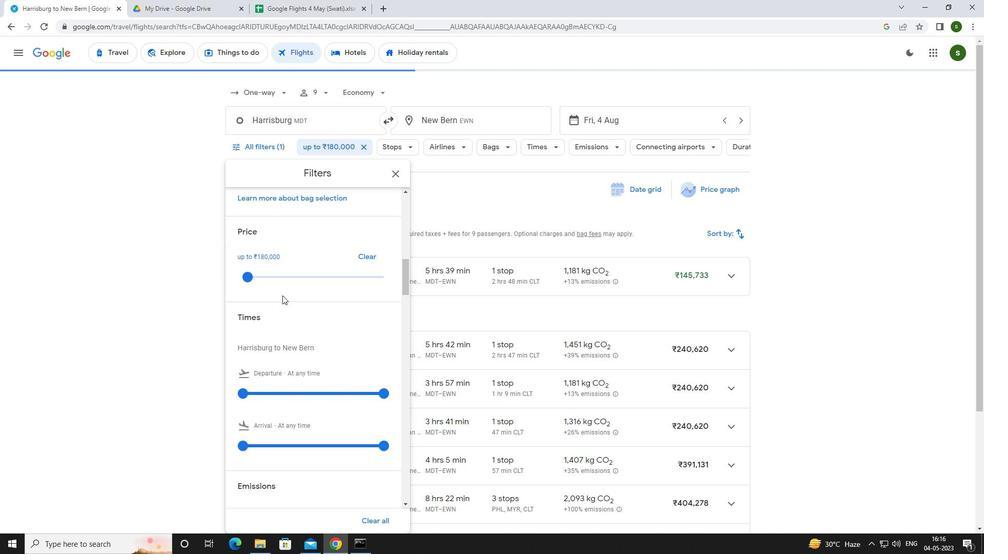 
Action: Mouse scrolled (282, 294) with delta (0, 0)
Screenshot: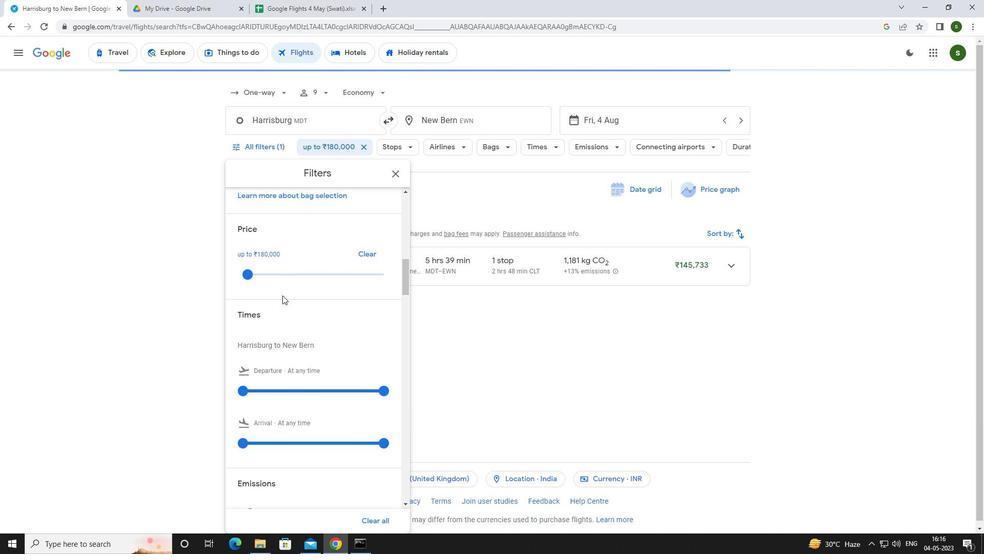 
Action: Mouse moved to (243, 292)
Screenshot: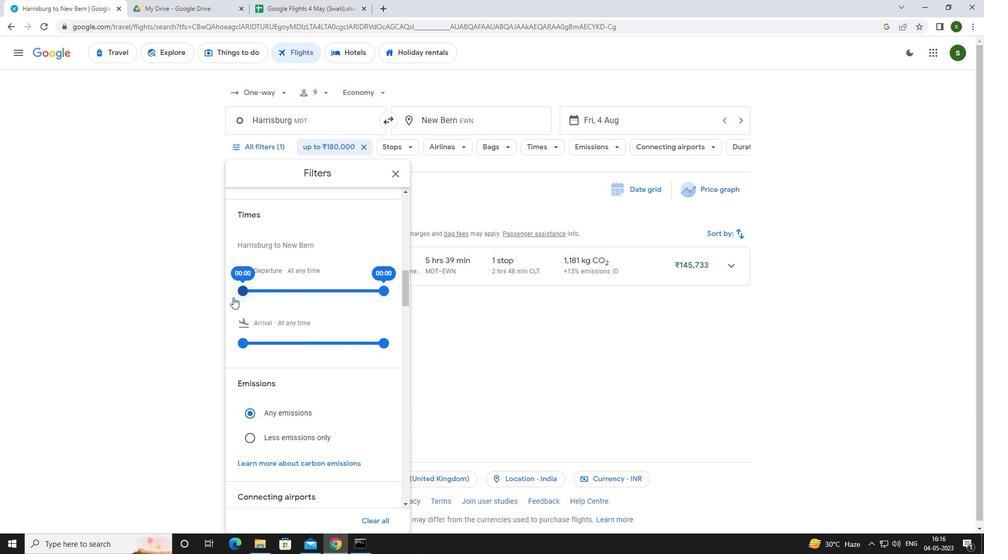 
Action: Mouse pressed left at (243, 292)
Screenshot: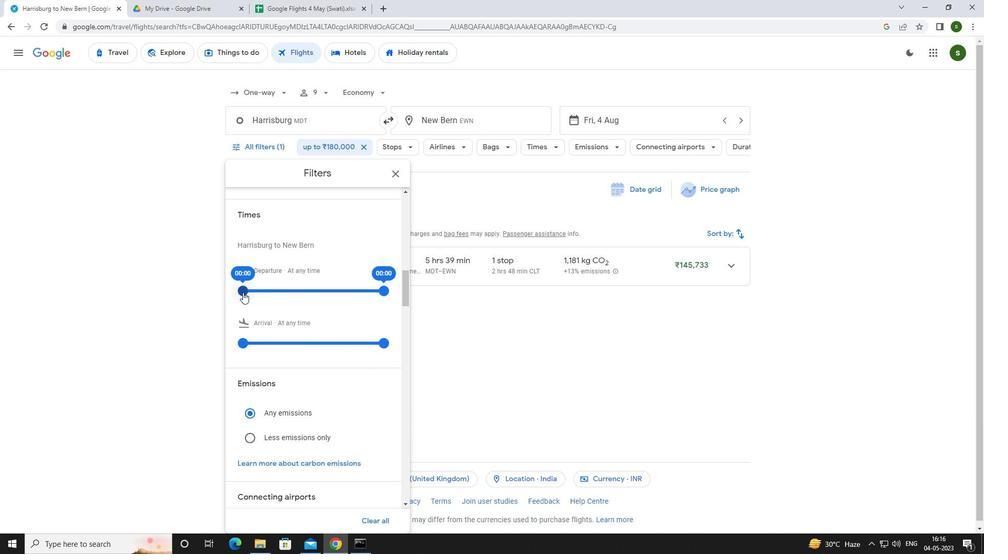 
Action: Mouse moved to (431, 337)
Screenshot: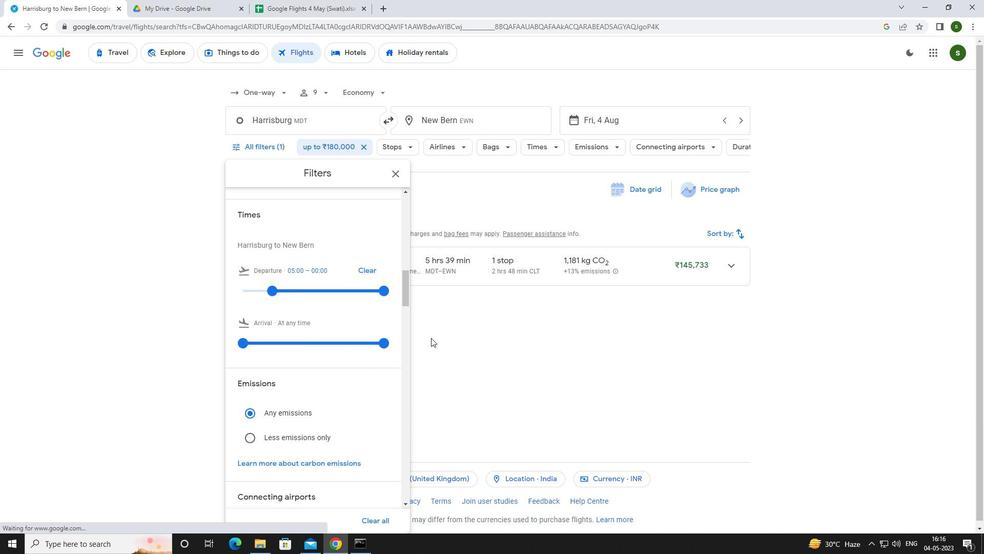 
Action: Mouse pressed left at (431, 337)
Screenshot: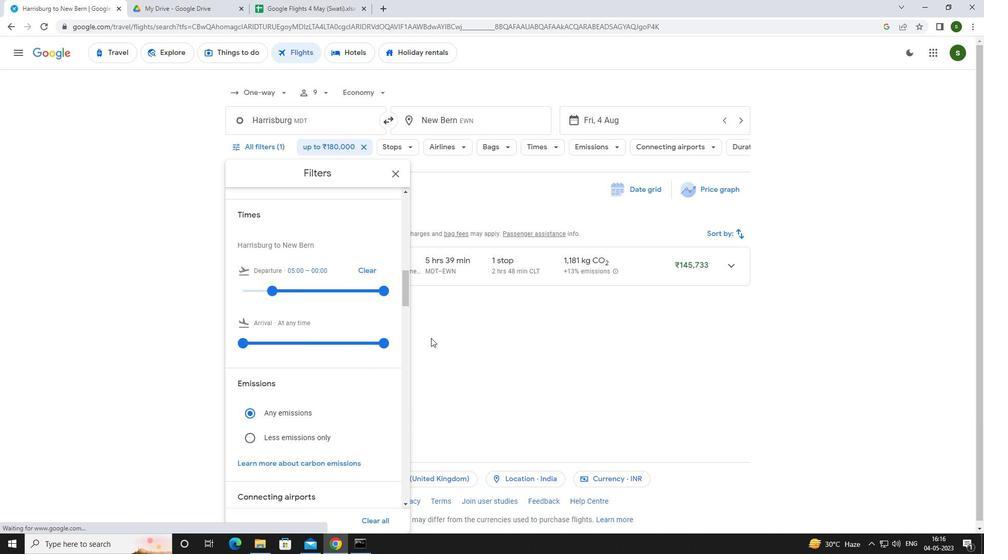 
Action: Mouse moved to (432, 337)
Screenshot: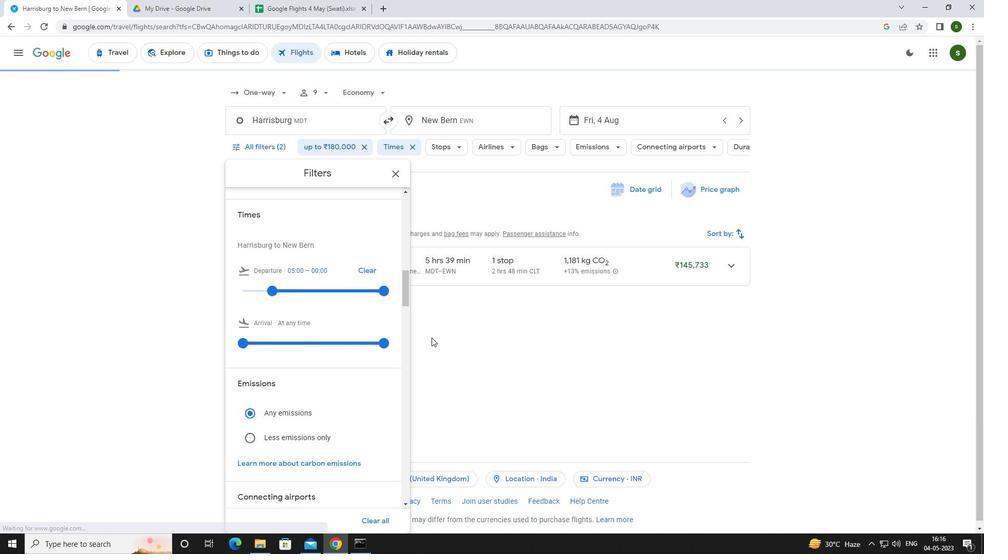 
